 Task: Find connections with filter location Germering with filter topic #interviewwith filter profile language English with filter current company Policybazaar.com with filter school Pune Vidyarthi Grihas College of Science & Technology CTS 218 Br Nath Pai Nagar Kurla Powai Rd Ghatkopar E Mumbai 400 077. with filter industry IT Services and IT Consulting with filter service category Public Relations with filter keywords title Organizer
Action: Mouse moved to (536, 65)
Screenshot: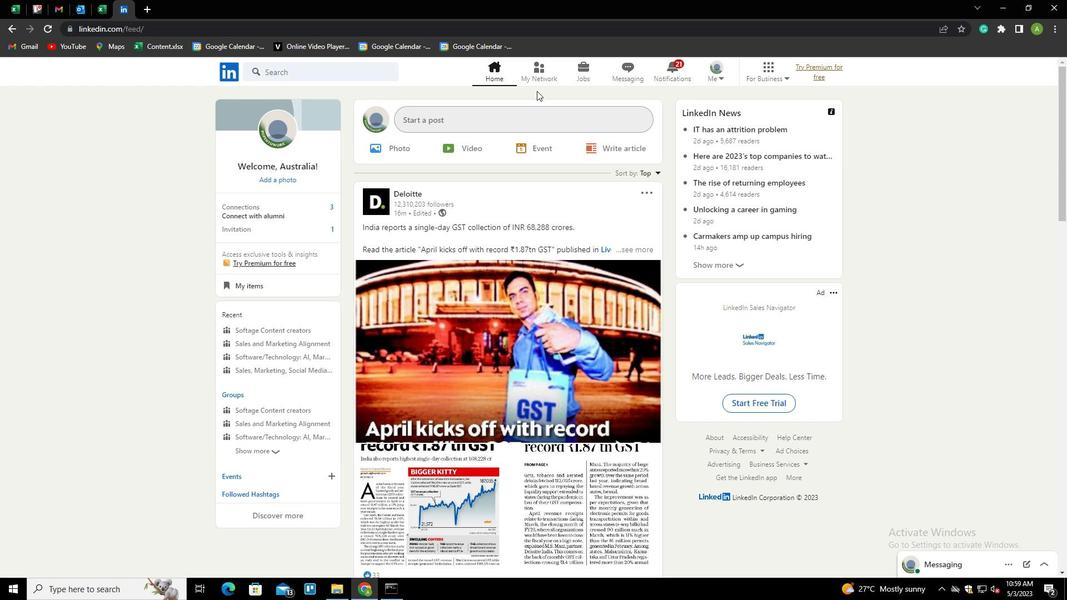 
Action: Mouse pressed left at (536, 65)
Screenshot: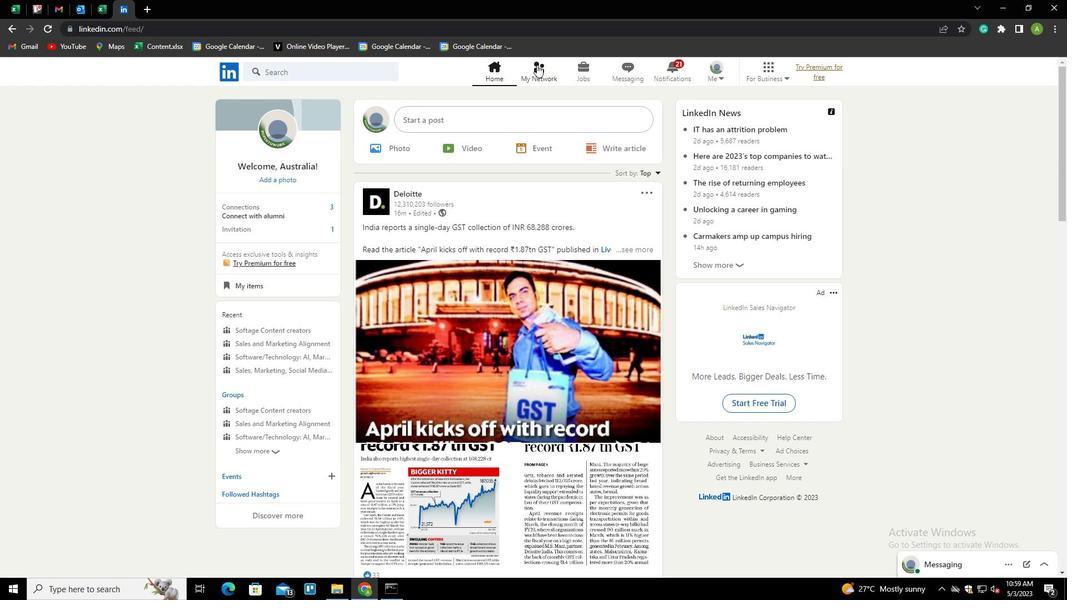 
Action: Mouse moved to (267, 134)
Screenshot: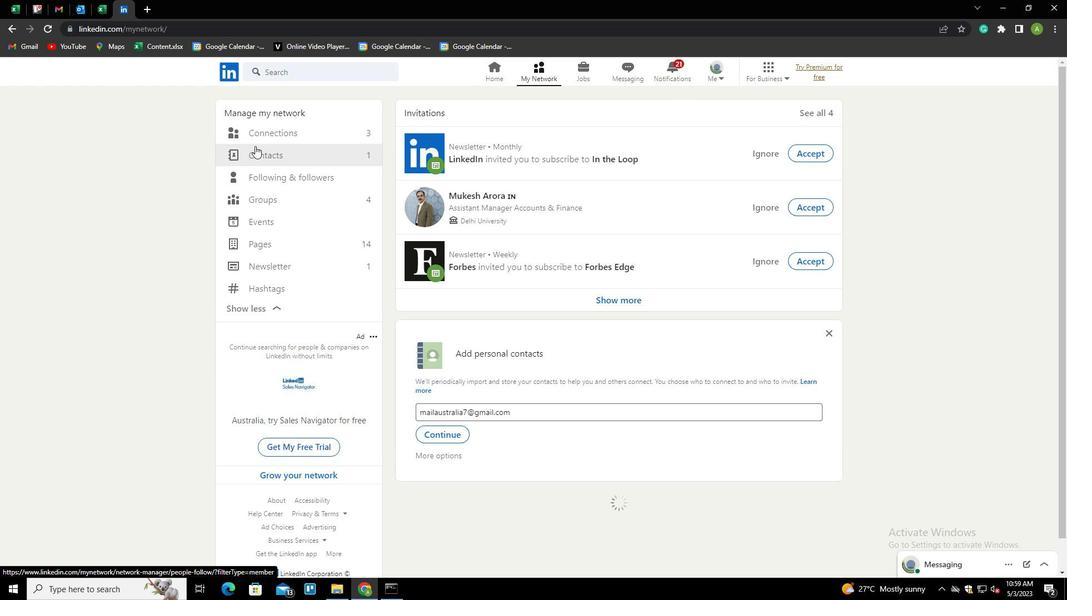 
Action: Mouse pressed left at (267, 134)
Screenshot: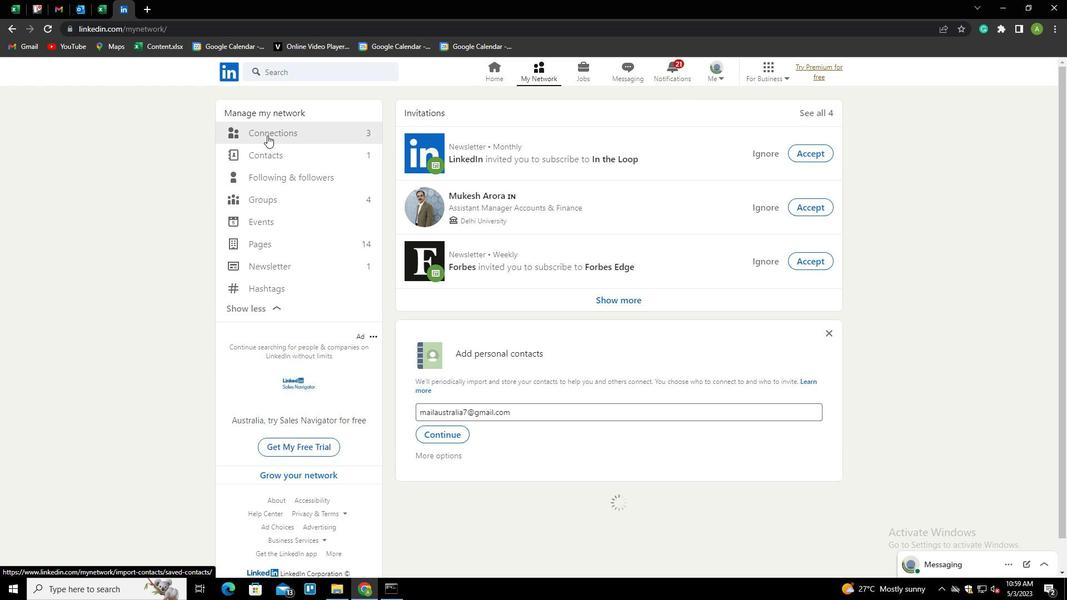 
Action: Mouse moved to (594, 132)
Screenshot: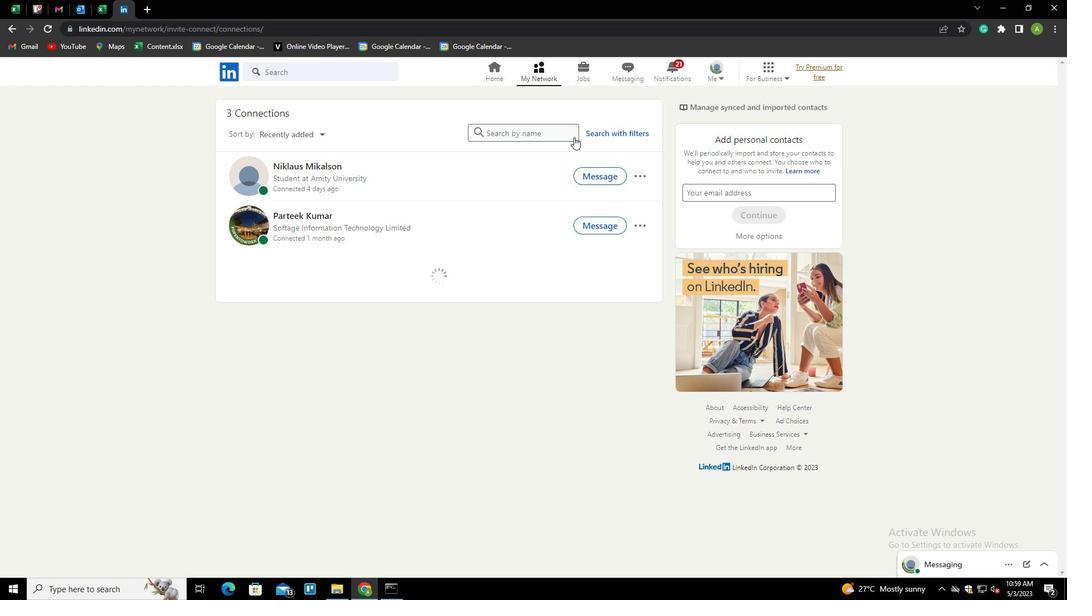 
Action: Mouse pressed left at (594, 132)
Screenshot: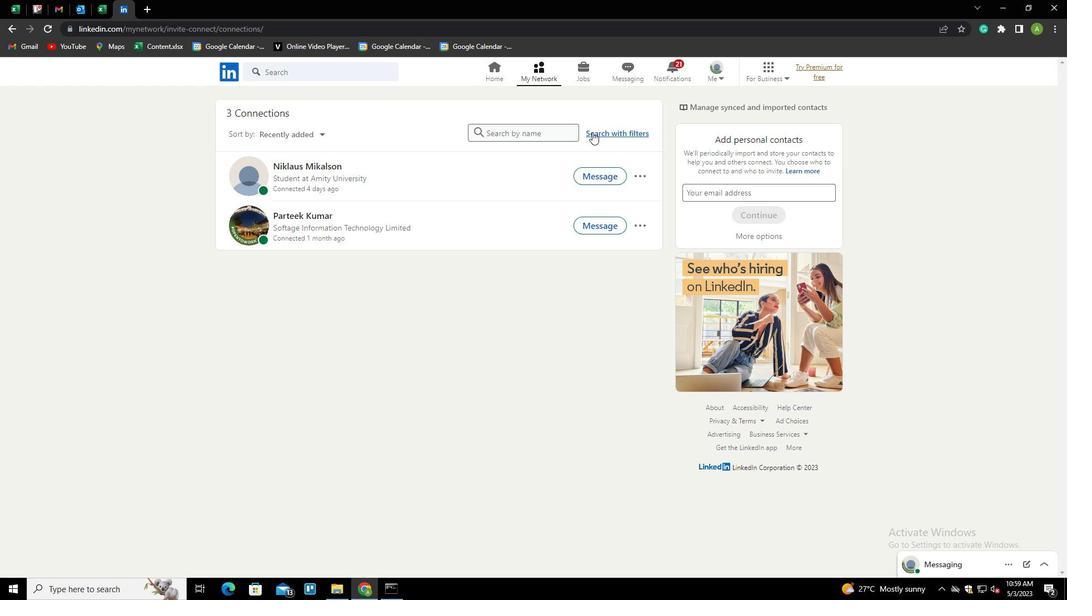 
Action: Mouse moved to (573, 97)
Screenshot: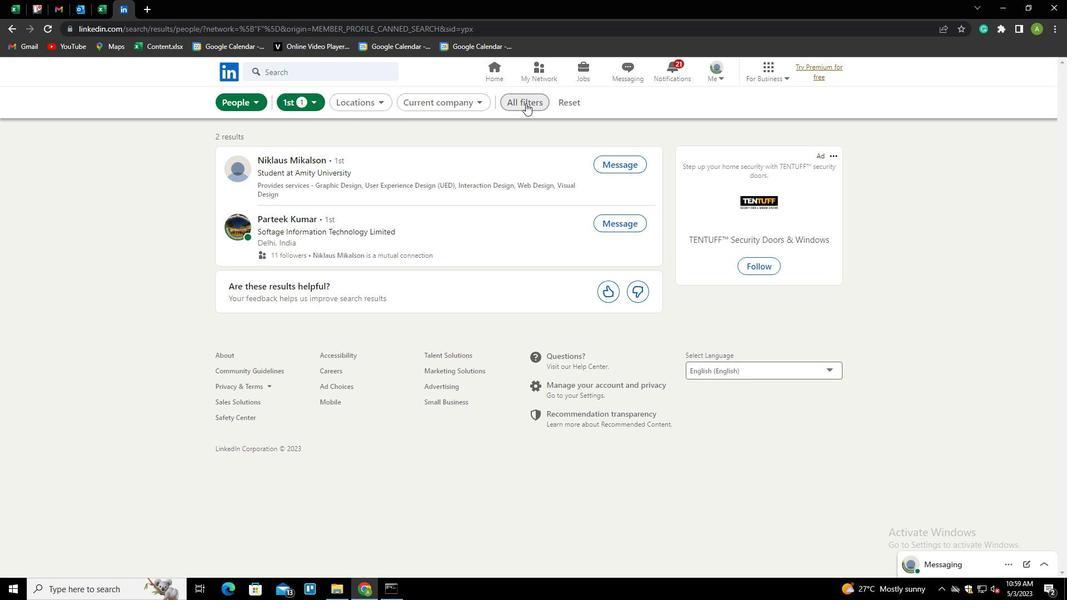 
Action: Mouse pressed left at (573, 97)
Screenshot: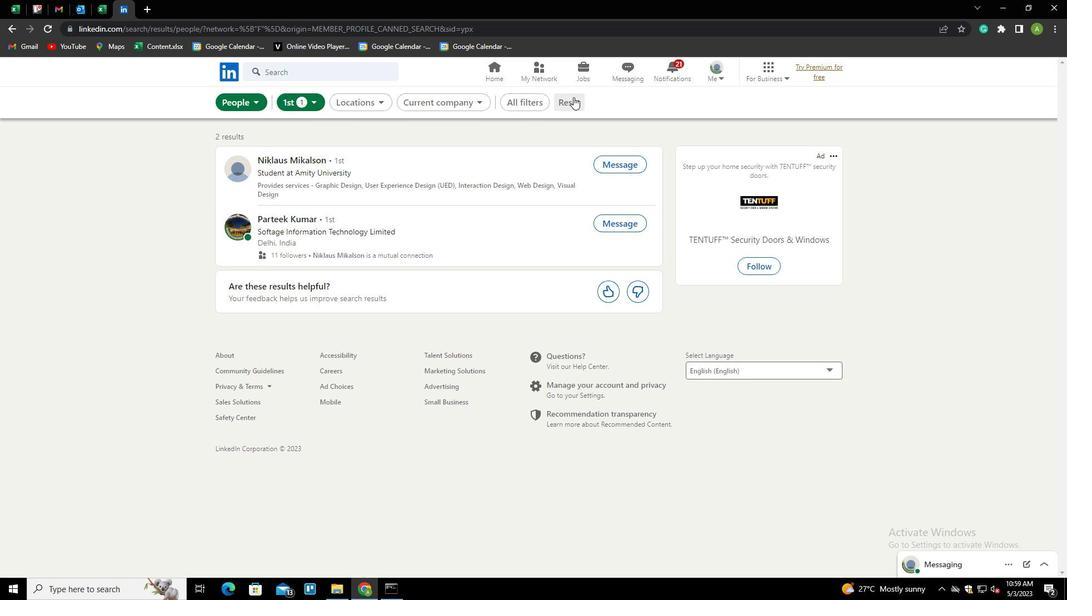 
Action: Mouse moved to (539, 102)
Screenshot: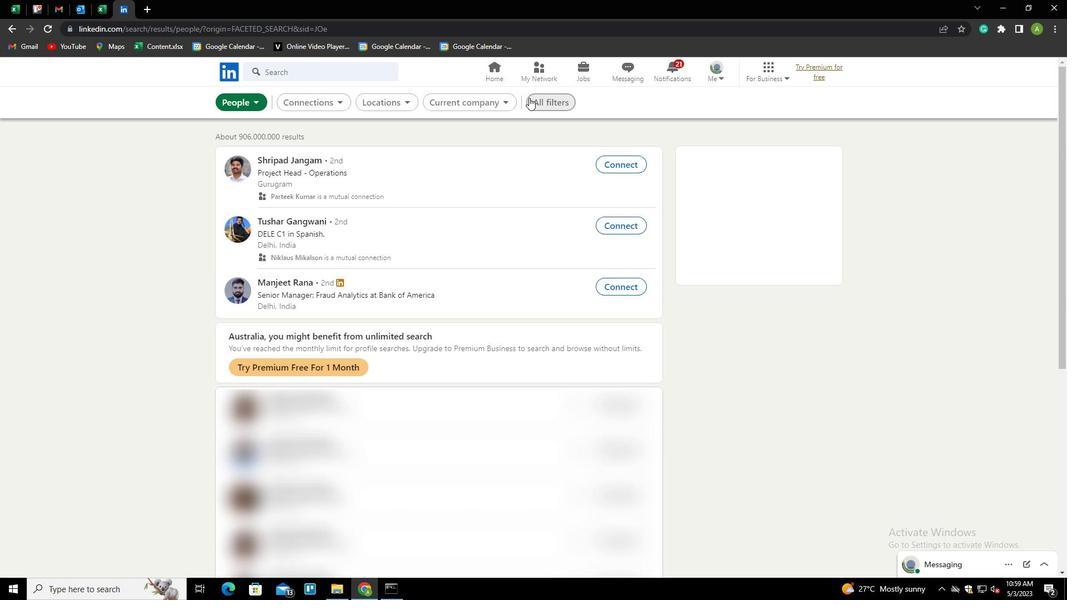 
Action: Mouse pressed left at (539, 102)
Screenshot: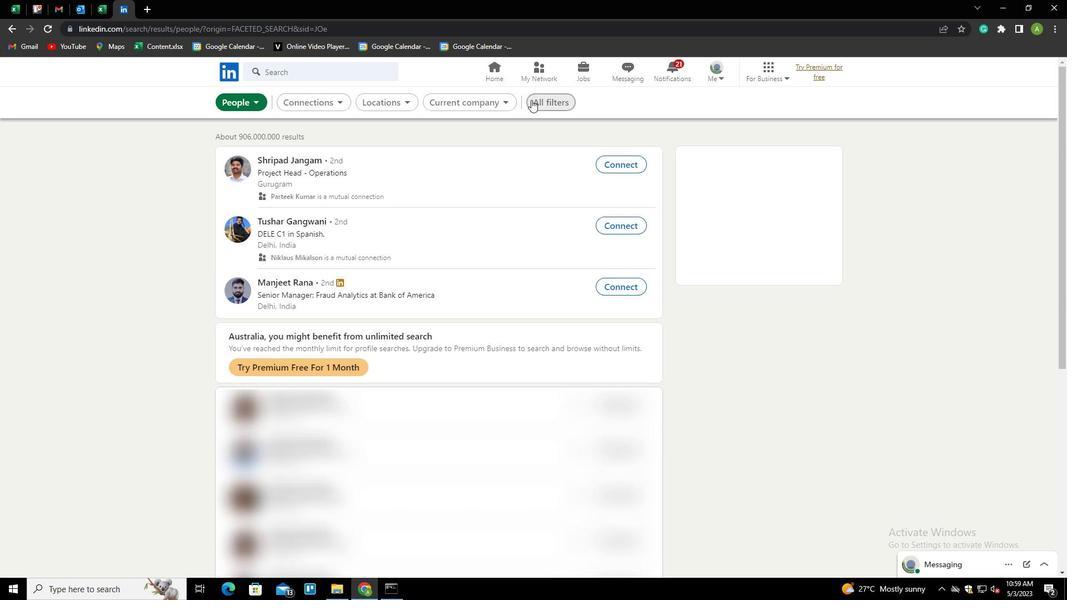 
Action: Mouse moved to (820, 190)
Screenshot: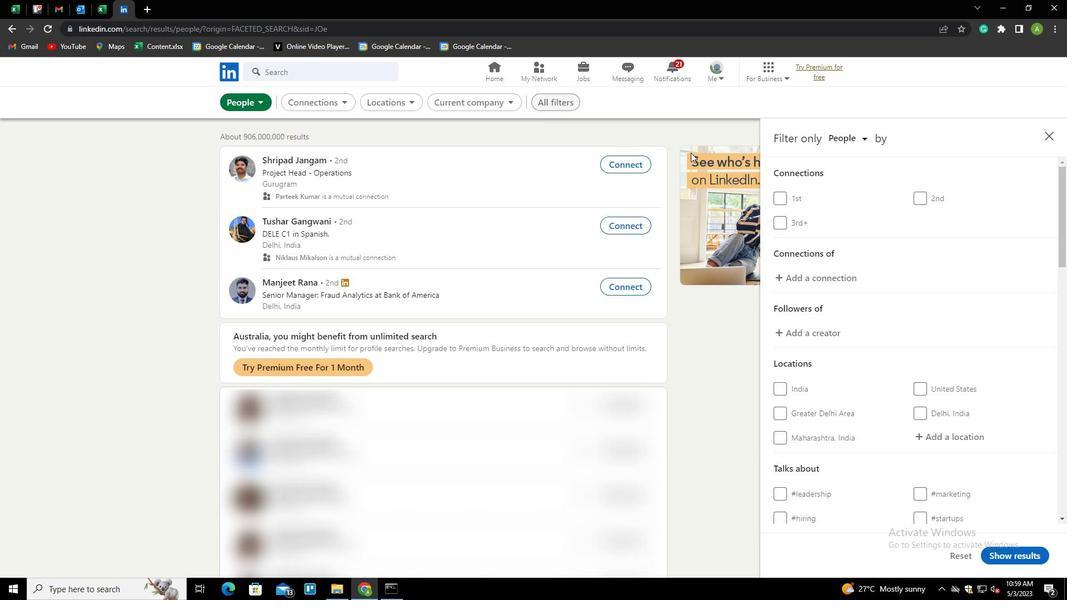 
Action: Mouse scrolled (820, 189) with delta (0, 0)
Screenshot: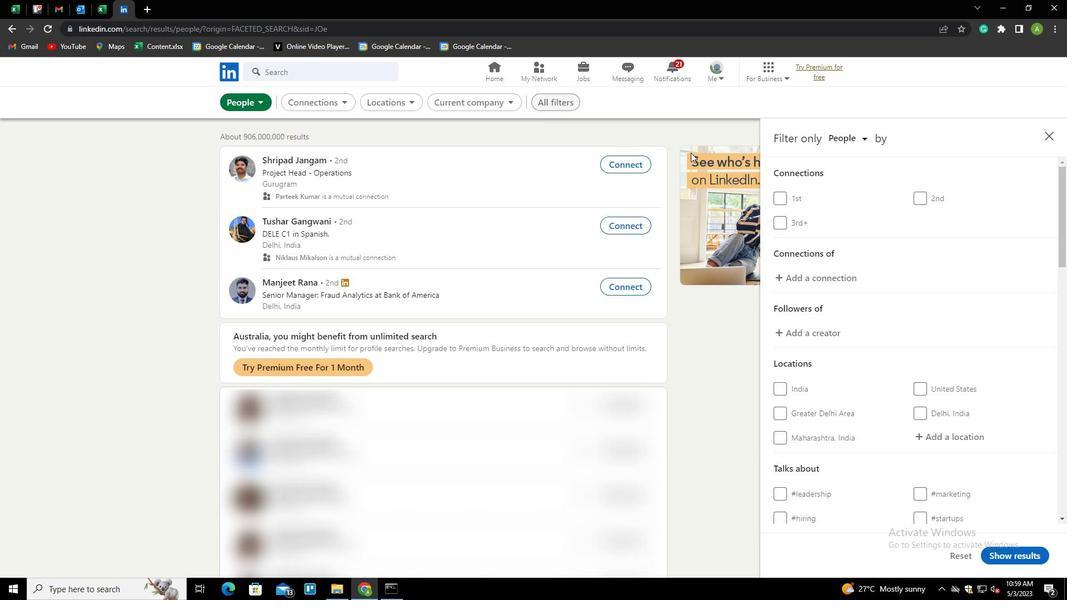 
Action: Mouse moved to (830, 193)
Screenshot: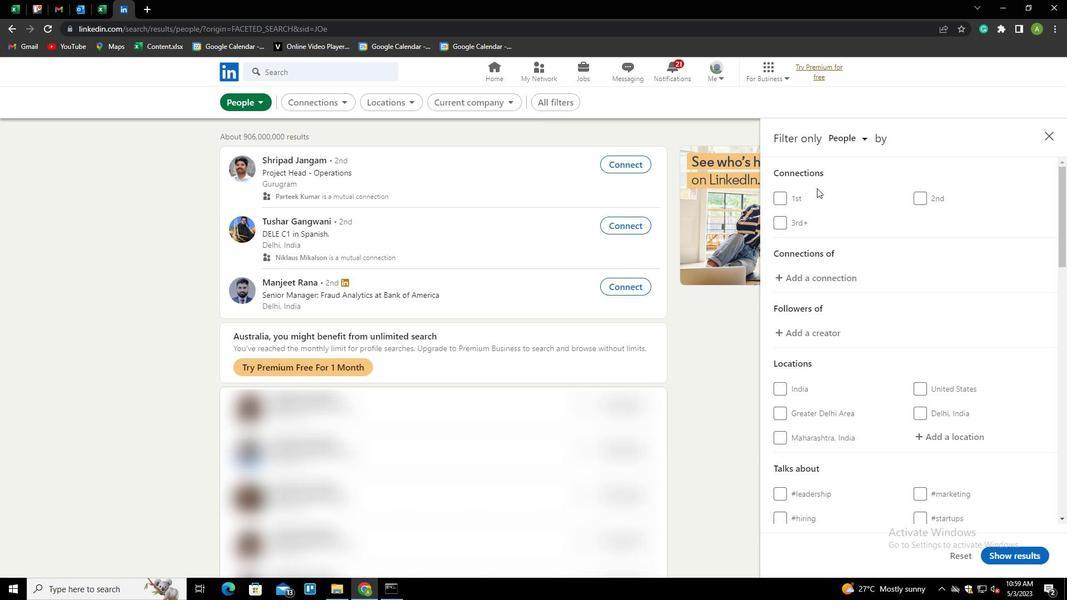 
Action: Mouse scrolled (830, 192) with delta (0, 0)
Screenshot: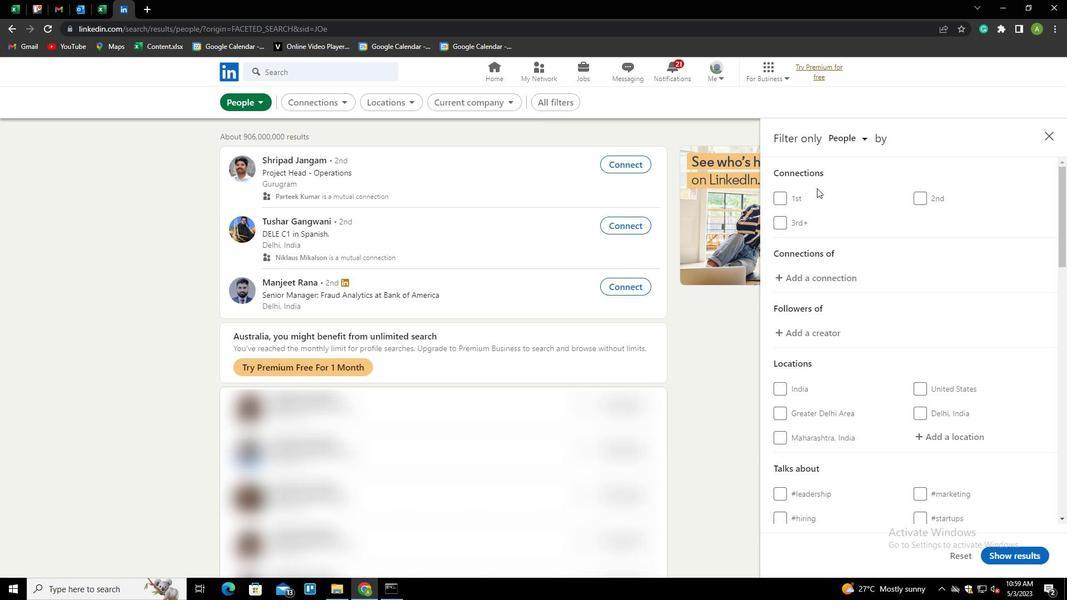 
Action: Mouse moved to (936, 318)
Screenshot: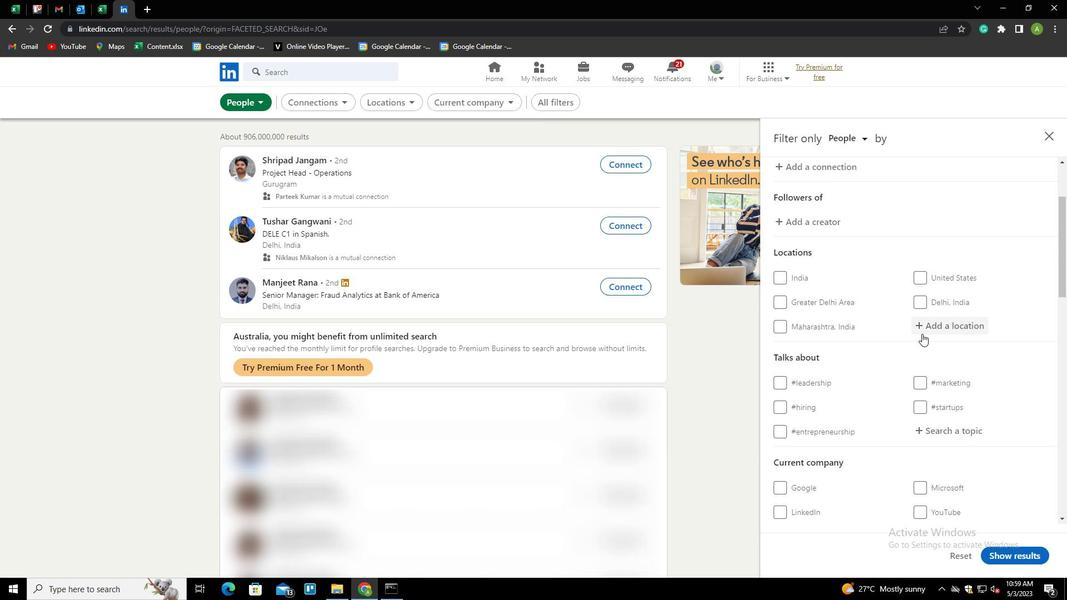 
Action: Mouse pressed left at (936, 318)
Screenshot: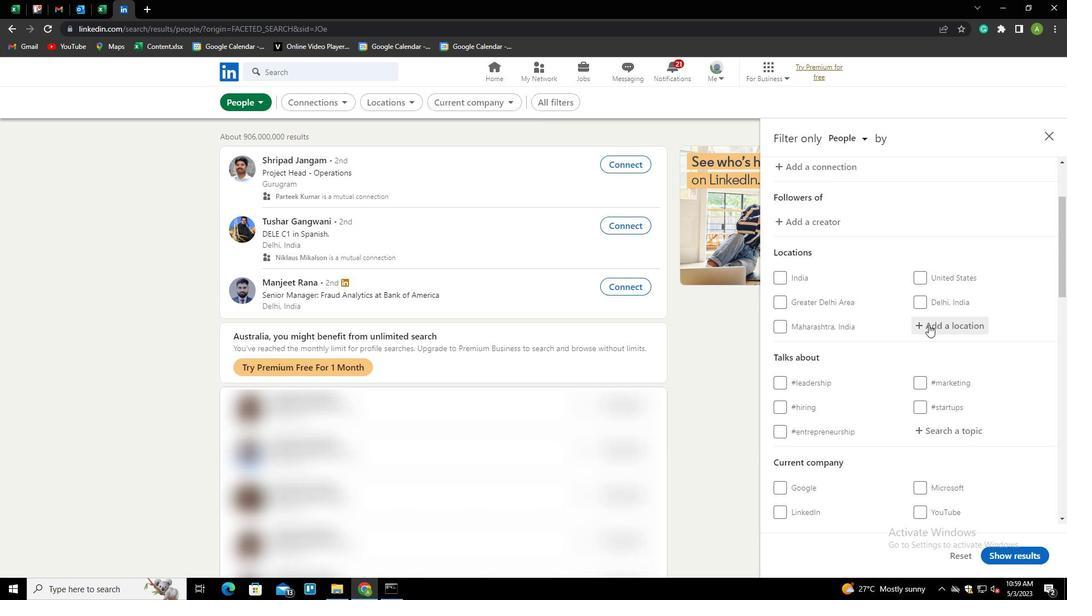 
Action: Key pressed <Key.shift><Key.shift><Key.shift><Key.shift><Key.shift><Key.shift><Key.shift><Key.shift><Key.shift><Key.shift><Key.shift><Key.shift><Key.shift><Key.shift><Key.shift><Key.shift><Key.shift><Key.shift><Key.shift><Key.shift><Key.shift><Key.shift><Key.shift><Key.shift><Key.shift><Key.shift><Key.shift><Key.shift><Key.shift><Key.shift><Key.shift><Key.shift><Key.shift><Key.shift><Key.shift><Key.shift><Key.shift><Key.shift><Key.shift><Key.shift><Key.shift><Key.shift><Key.shift><Key.shift><Key.shift><Key.shift><Key.shift><Key.shift><Key.shift><Key.shift><Key.shift><Key.shift><Key.shift><Key.shift><Key.shift><Key.shift><Key.shift><Key.shift>GERMERING<Key.down><Key.enter>
Screenshot: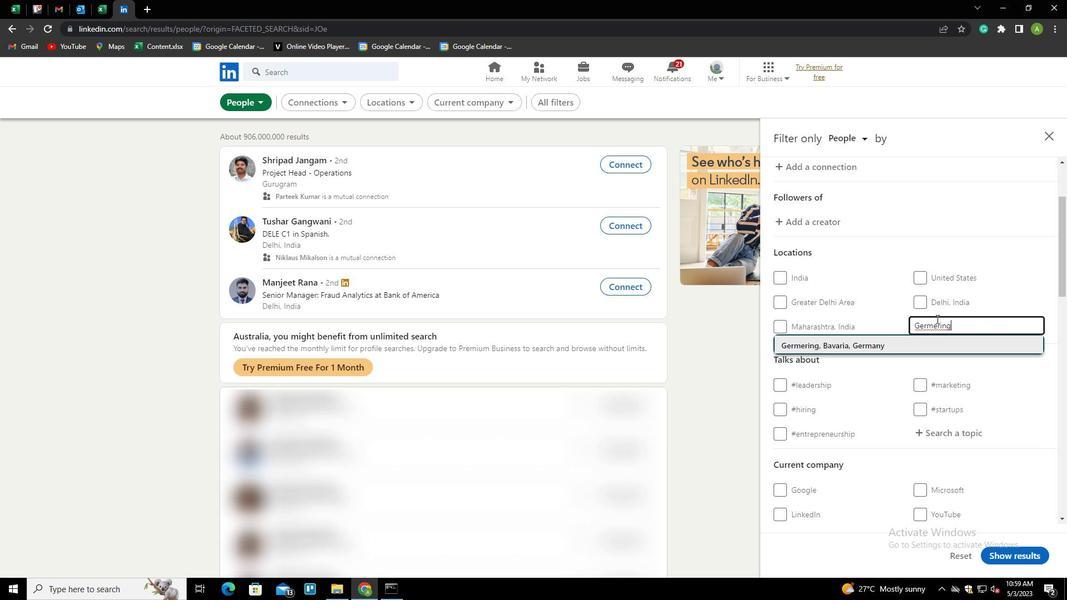 
Action: Mouse scrolled (936, 318) with delta (0, 0)
Screenshot: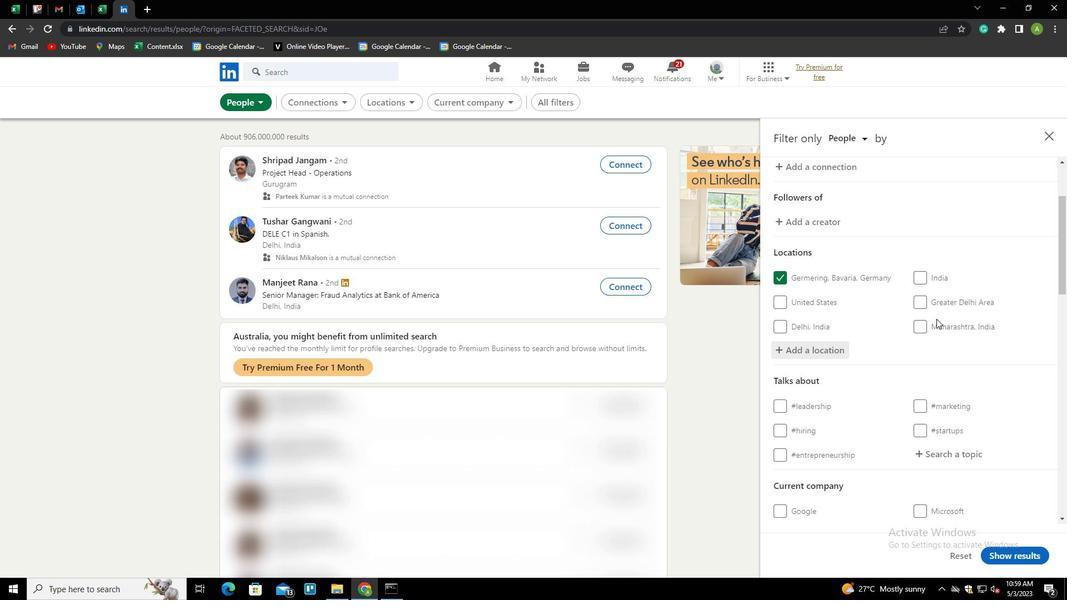 
Action: Mouse scrolled (936, 318) with delta (0, 0)
Screenshot: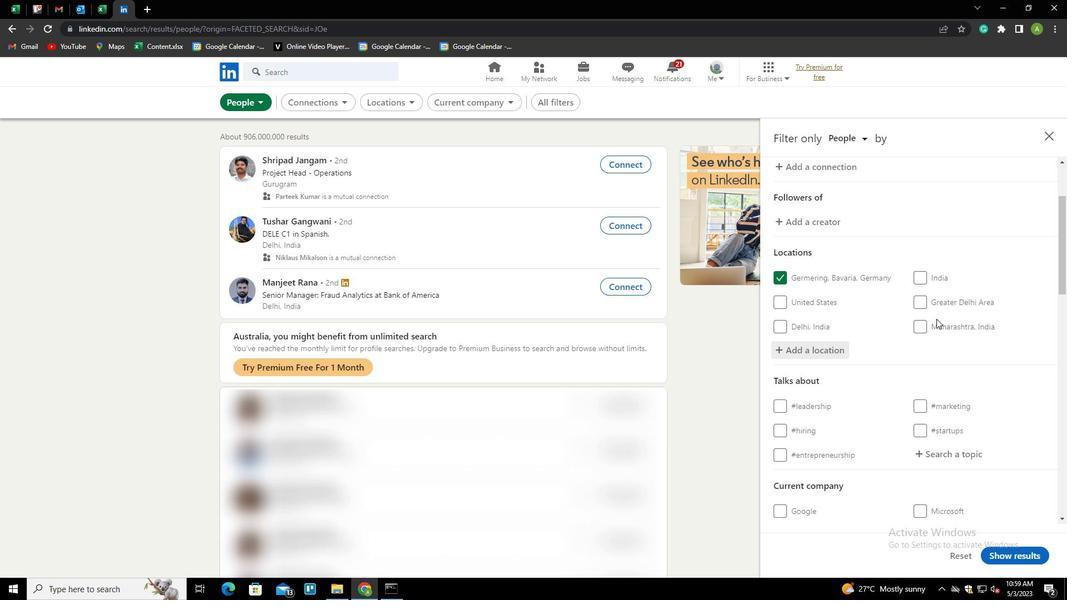 
Action: Mouse moved to (941, 346)
Screenshot: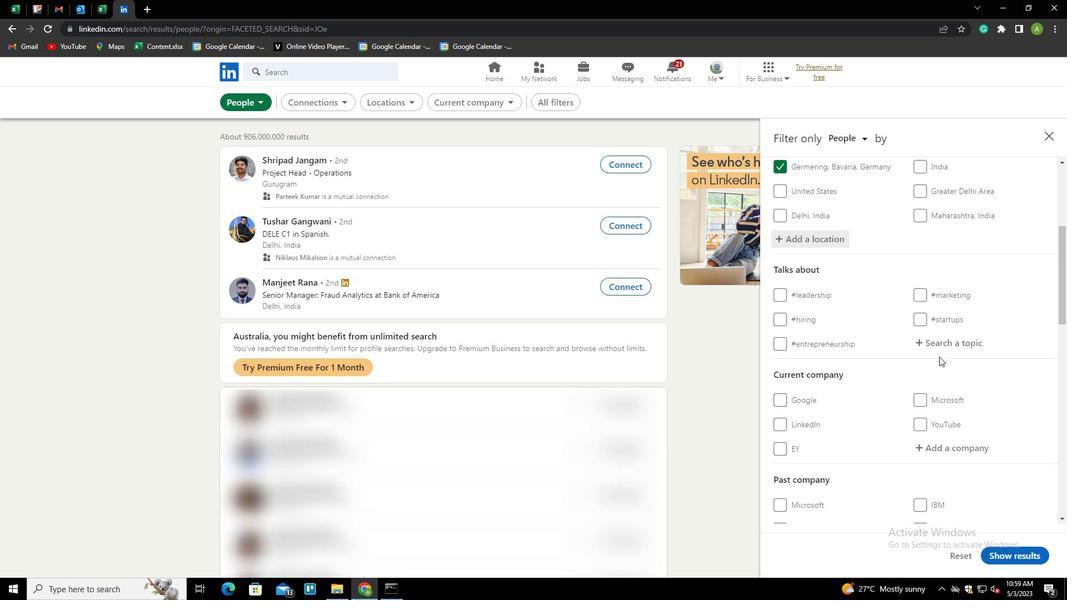 
Action: Mouse pressed left at (941, 346)
Screenshot: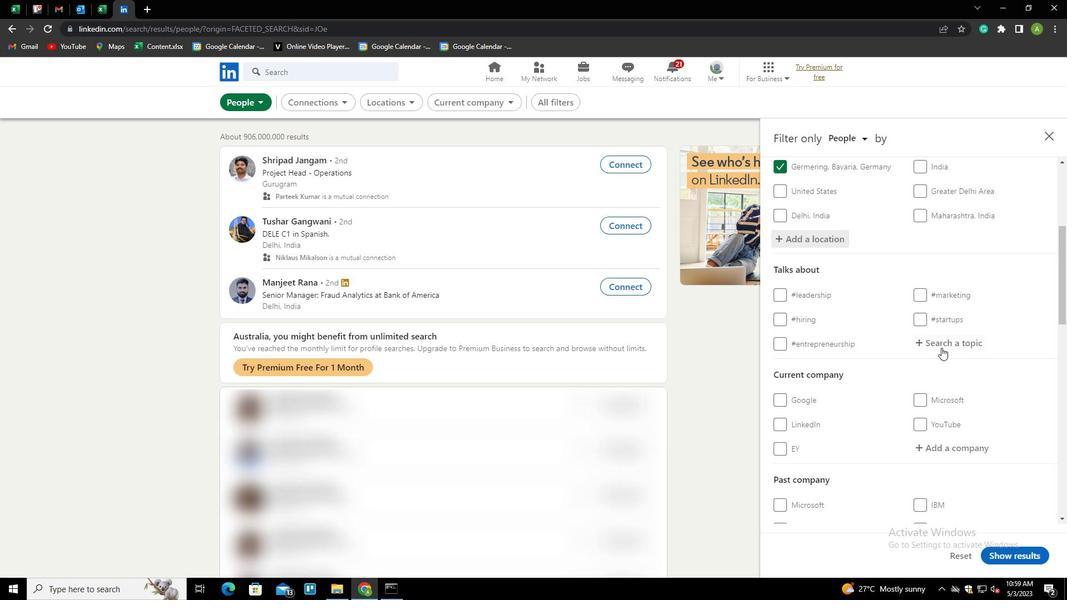 
Action: Key pressed INTERVIEW<Key.down><Key.enter>
Screenshot: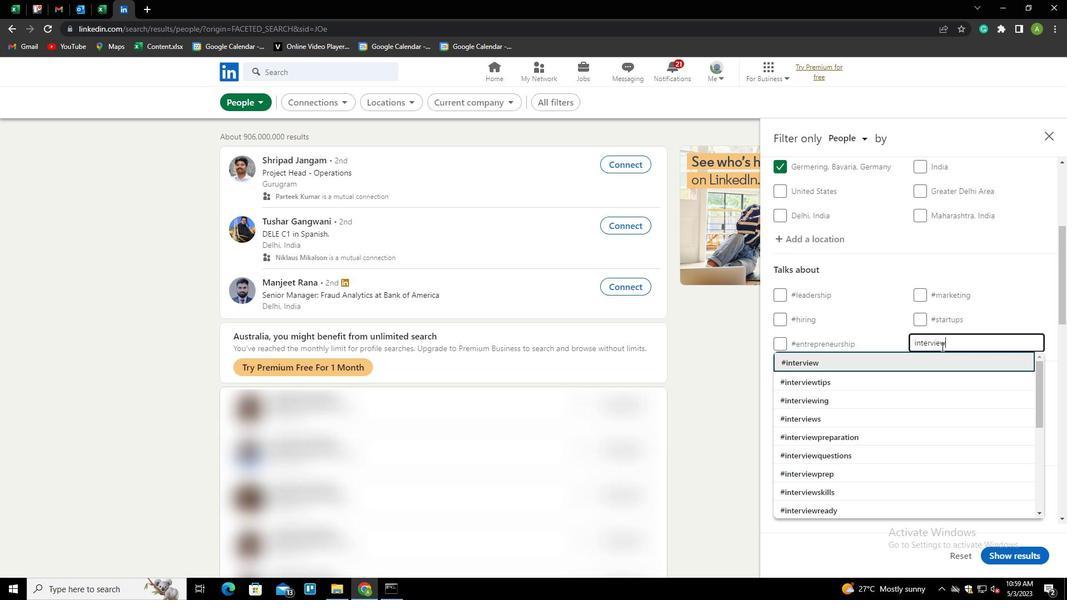 
Action: Mouse scrolled (941, 346) with delta (0, 0)
Screenshot: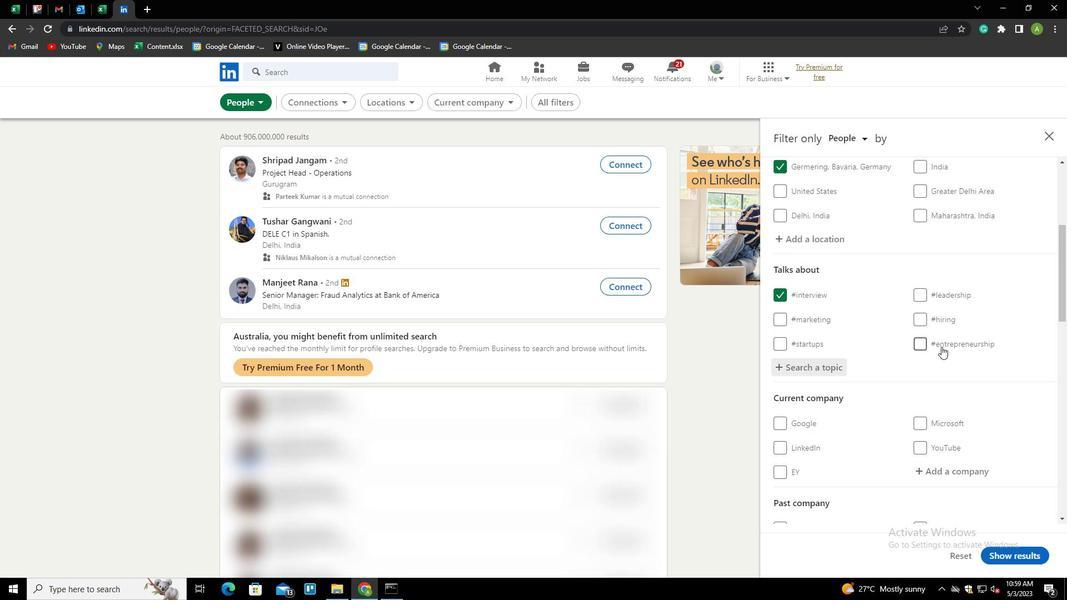 
Action: Mouse scrolled (941, 346) with delta (0, 0)
Screenshot: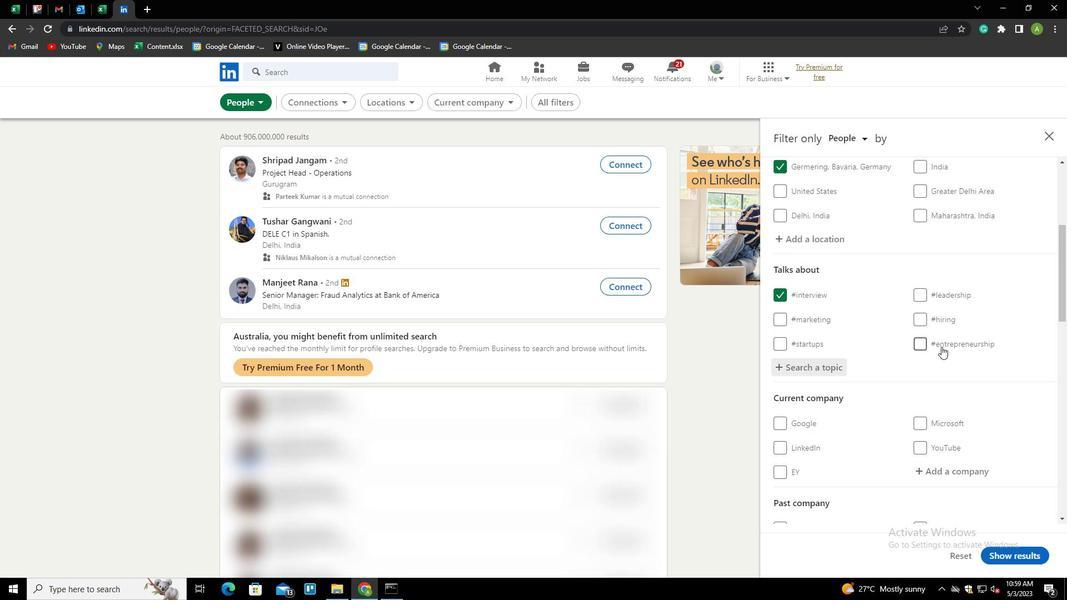 
Action: Mouse scrolled (941, 346) with delta (0, 0)
Screenshot: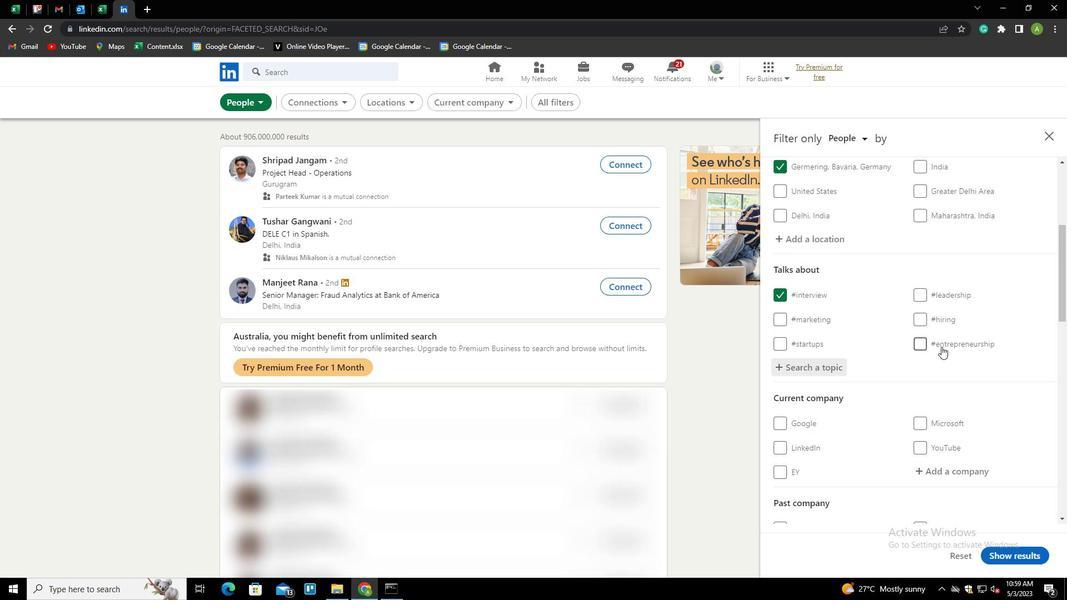 
Action: Mouse scrolled (941, 346) with delta (0, 0)
Screenshot: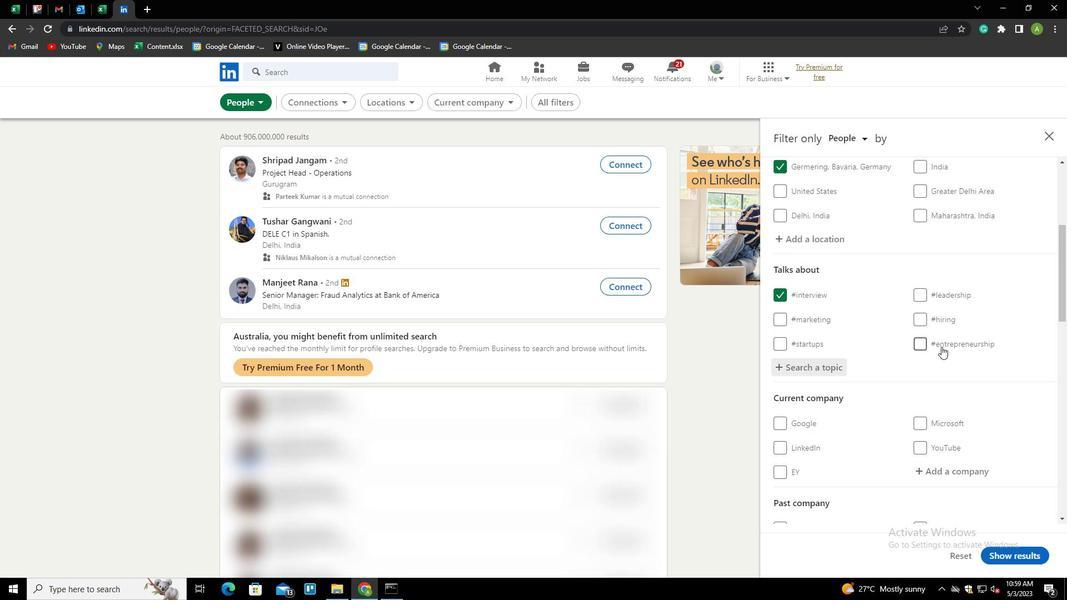 
Action: Mouse scrolled (941, 346) with delta (0, 0)
Screenshot: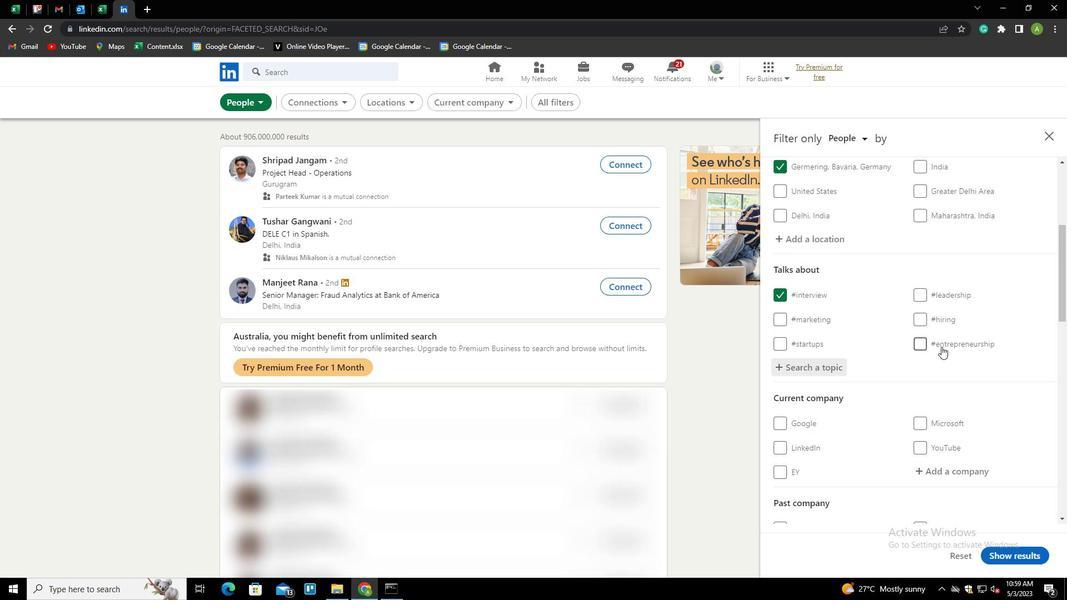 
Action: Mouse scrolled (941, 346) with delta (0, 0)
Screenshot: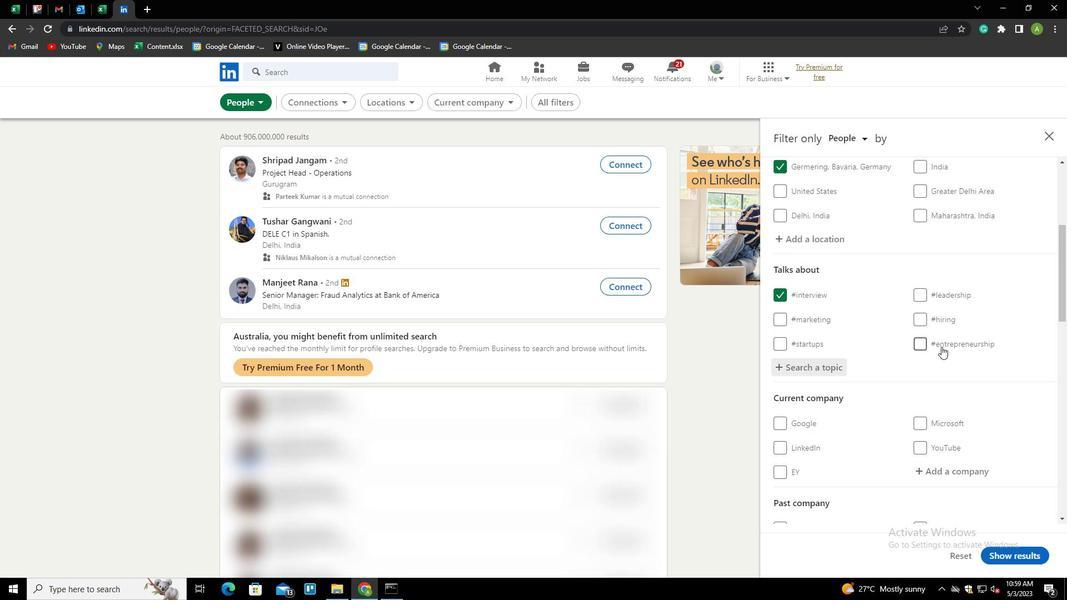 
Action: Mouse scrolled (941, 346) with delta (0, 0)
Screenshot: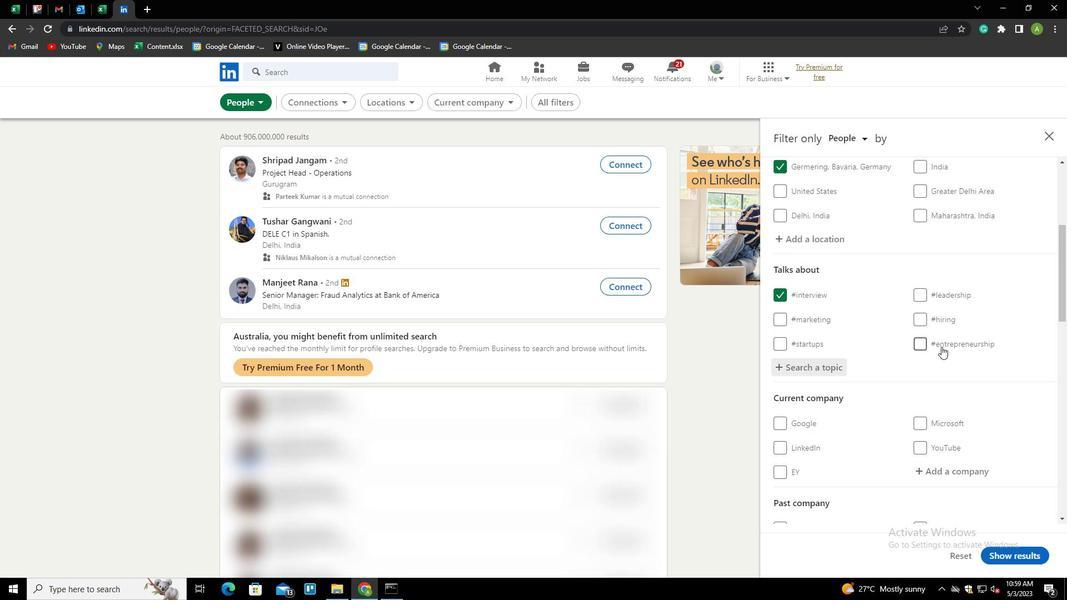 
Action: Mouse scrolled (941, 346) with delta (0, 0)
Screenshot: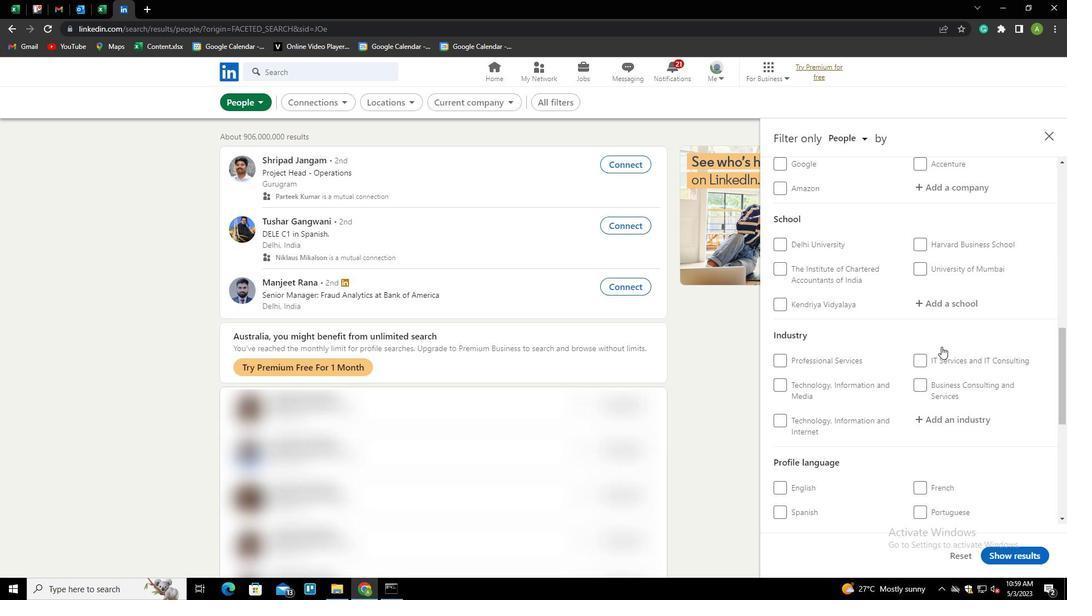 
Action: Mouse scrolled (941, 346) with delta (0, 0)
Screenshot: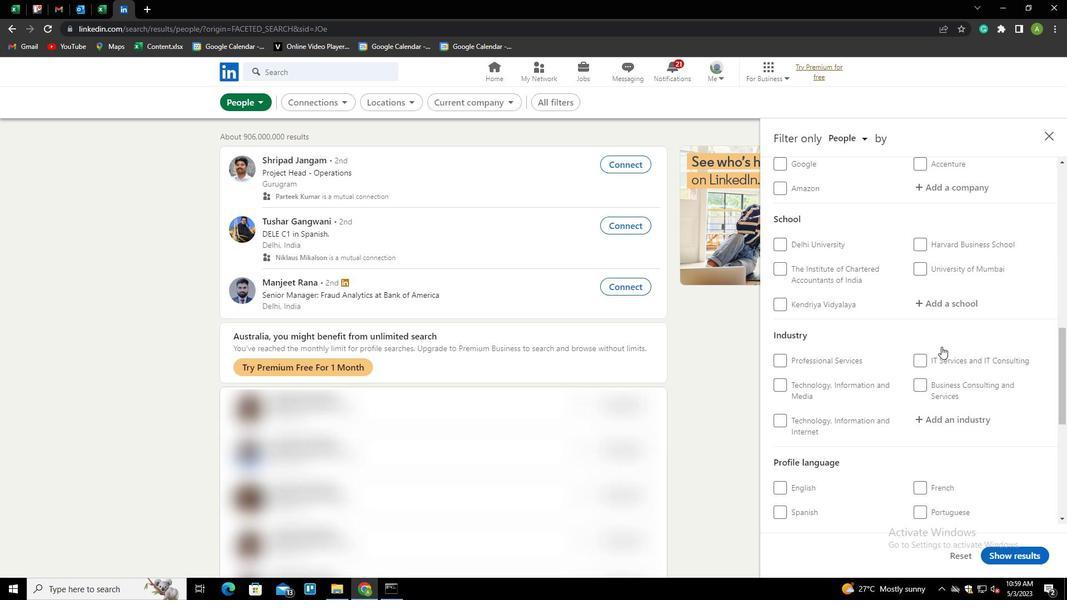 
Action: Mouse moved to (790, 374)
Screenshot: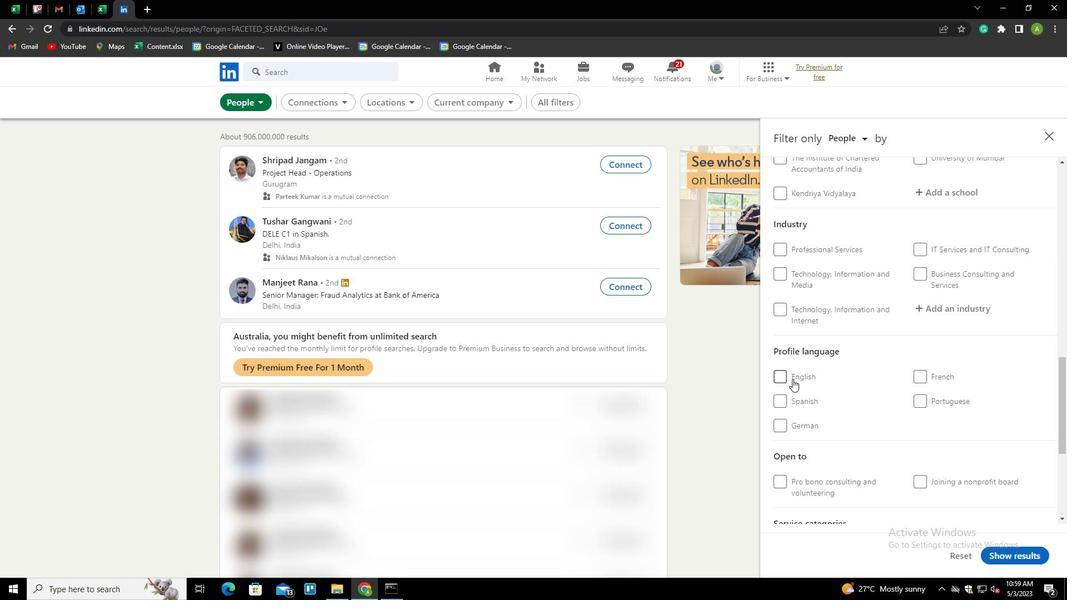 
Action: Mouse pressed left at (790, 374)
Screenshot: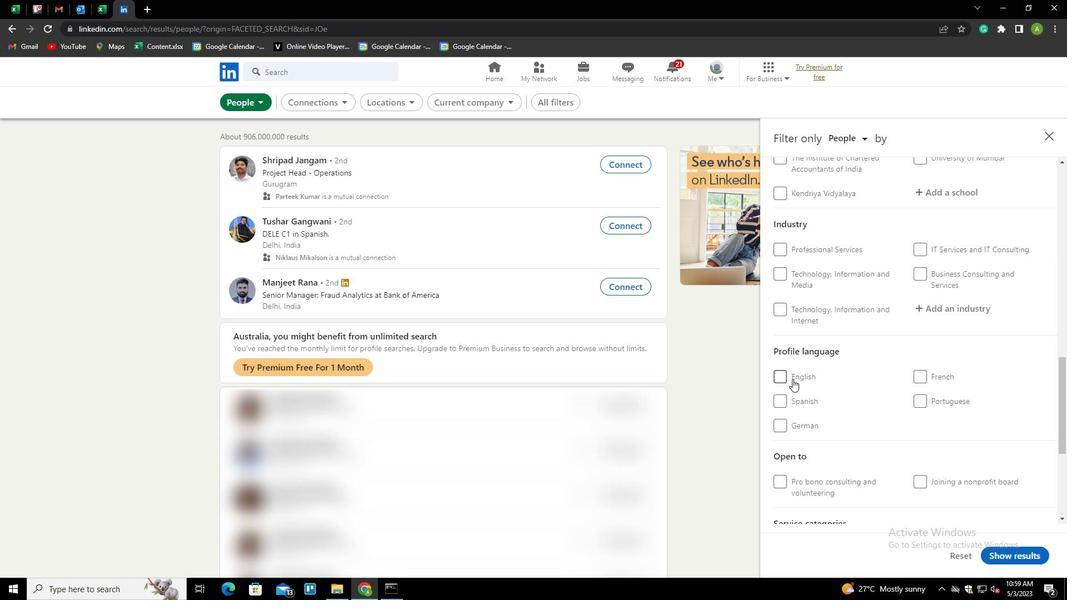 
Action: Mouse moved to (948, 335)
Screenshot: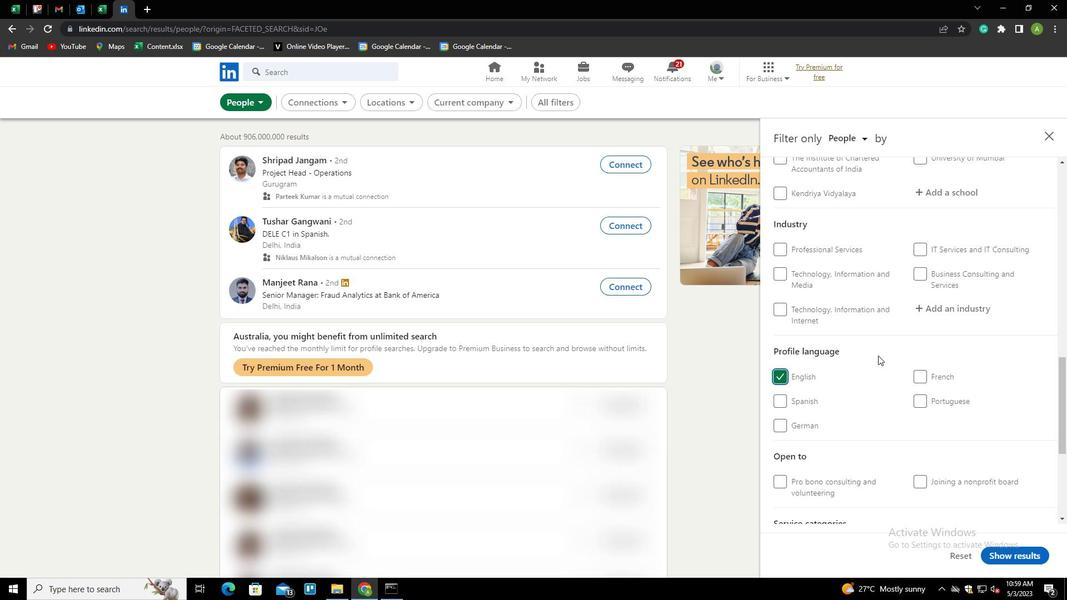 
Action: Mouse scrolled (948, 336) with delta (0, 0)
Screenshot: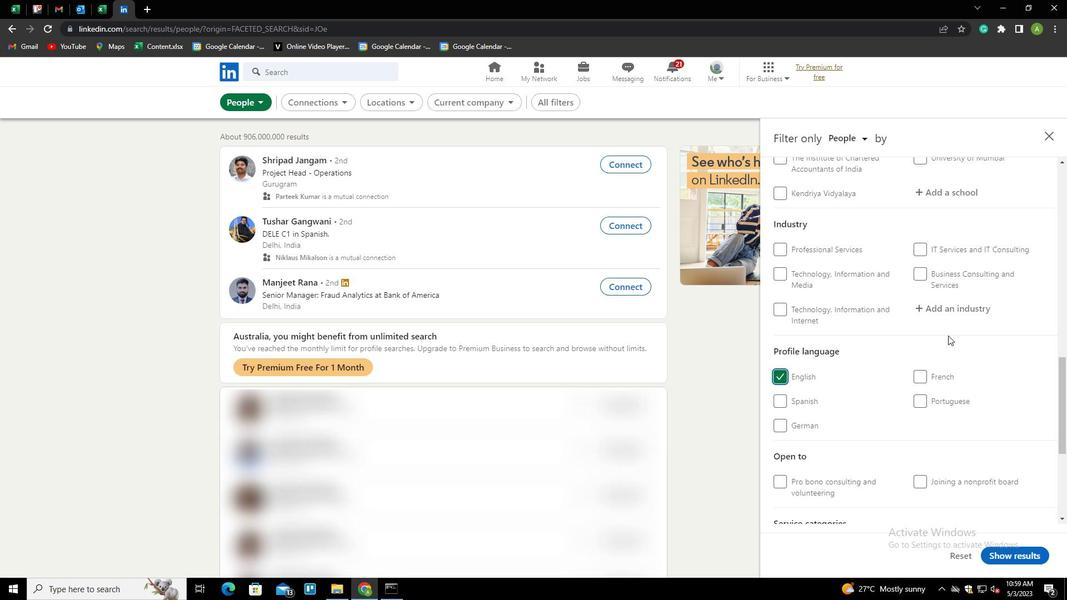 
Action: Mouse scrolled (948, 336) with delta (0, 0)
Screenshot: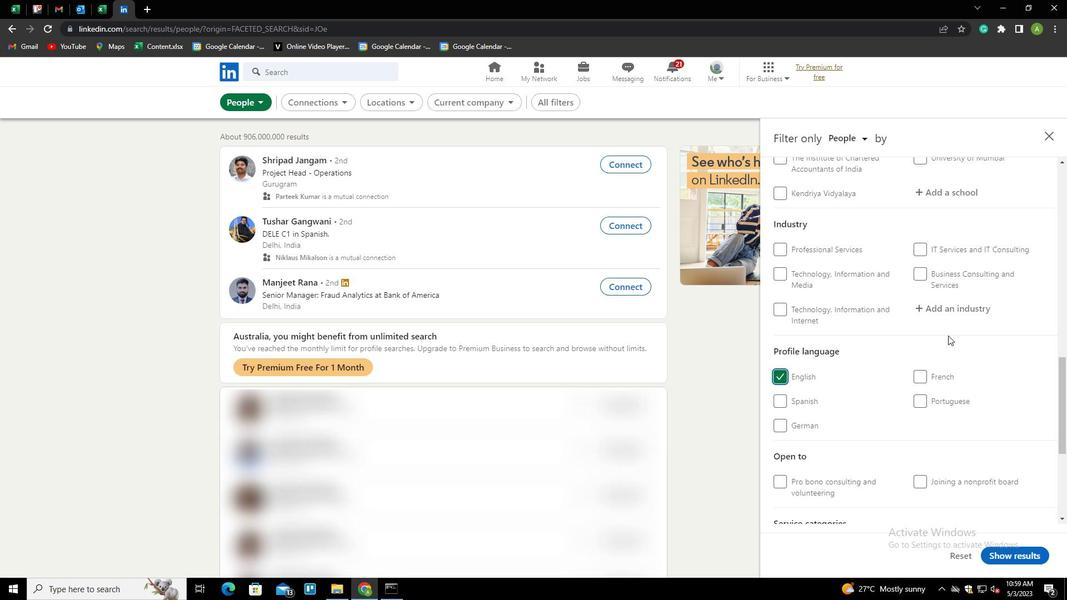 
Action: Mouse scrolled (948, 336) with delta (0, 0)
Screenshot: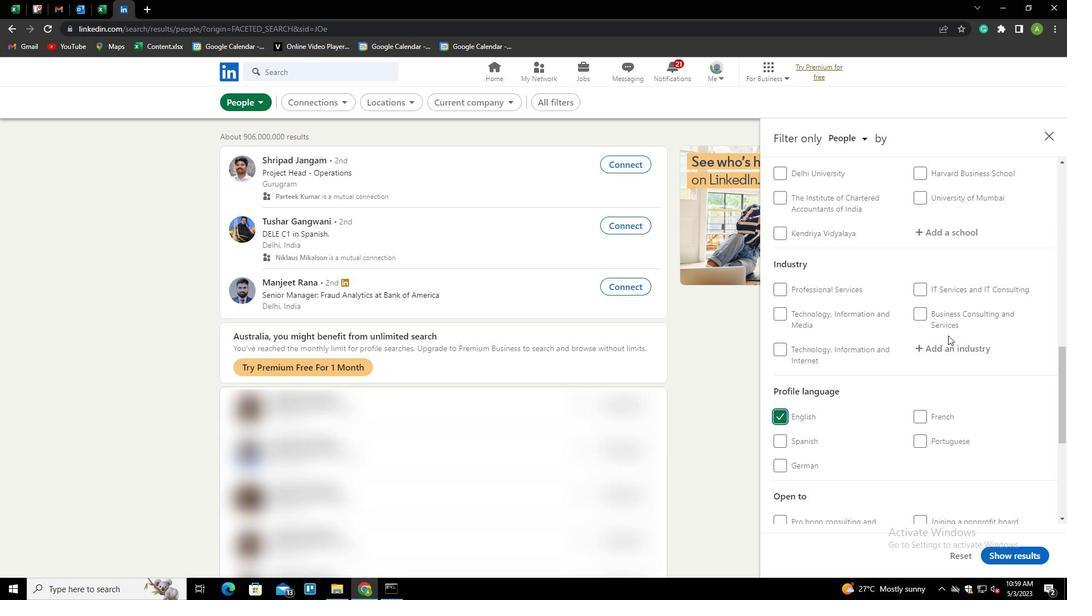 
Action: Mouse scrolled (948, 336) with delta (0, 0)
Screenshot: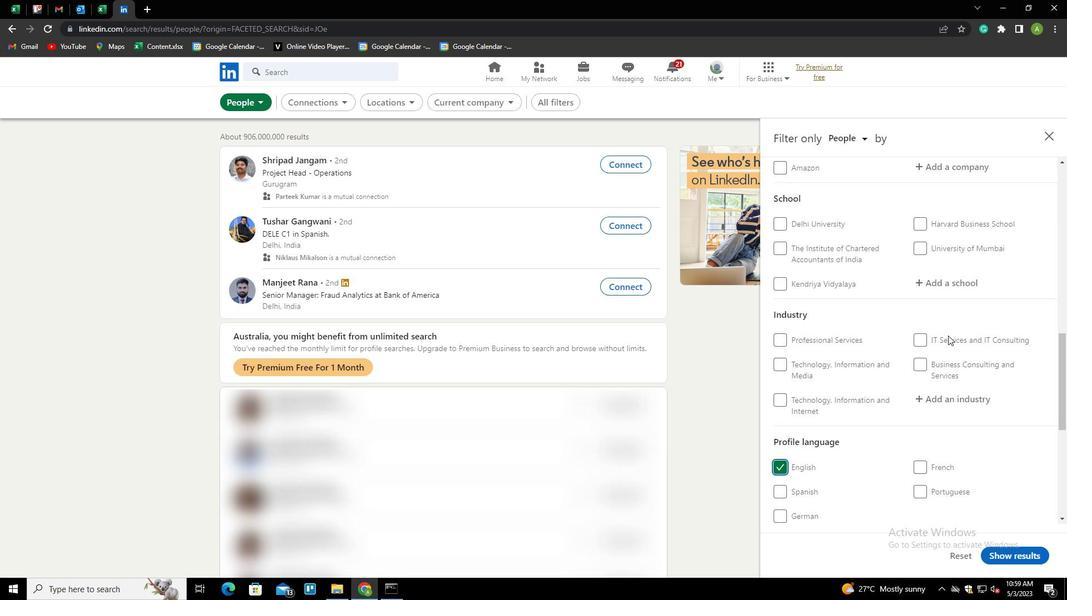
Action: Mouse scrolled (948, 336) with delta (0, 0)
Screenshot: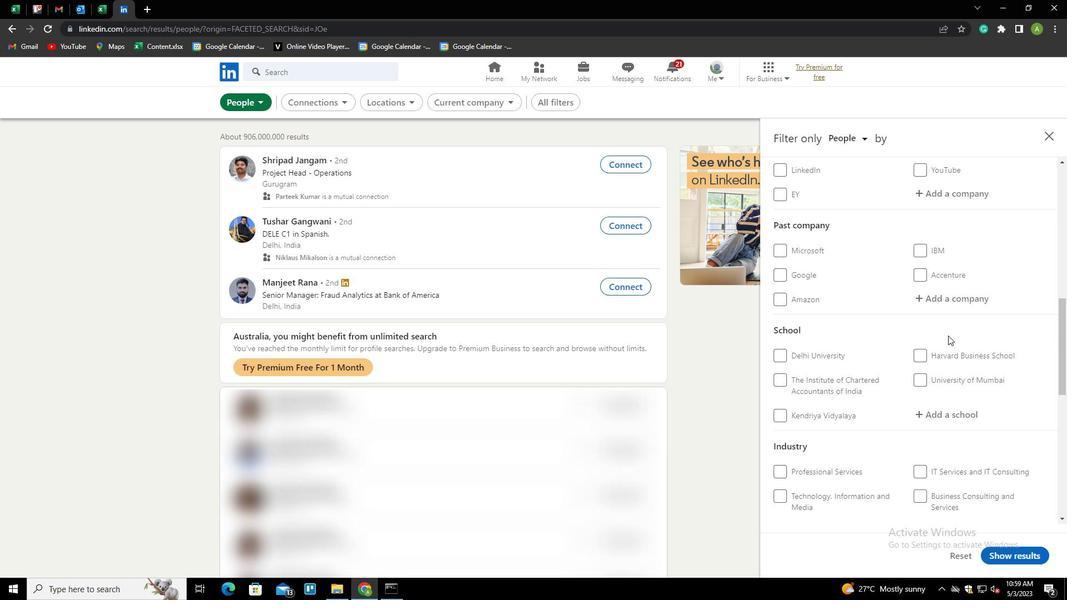 
Action: Mouse scrolled (948, 336) with delta (0, 0)
Screenshot: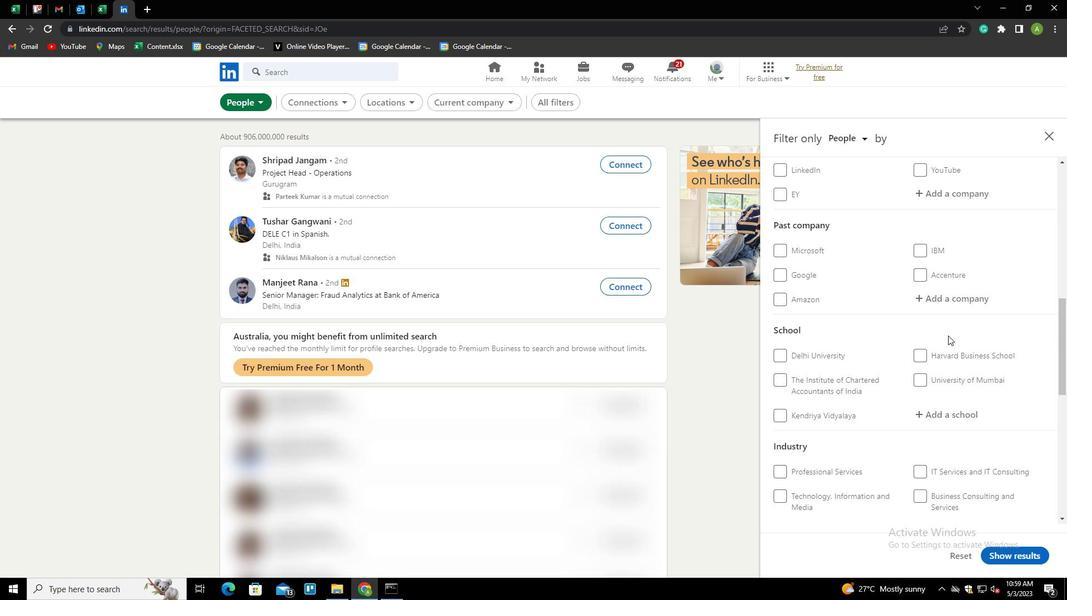 
Action: Mouse scrolled (948, 336) with delta (0, 0)
Screenshot: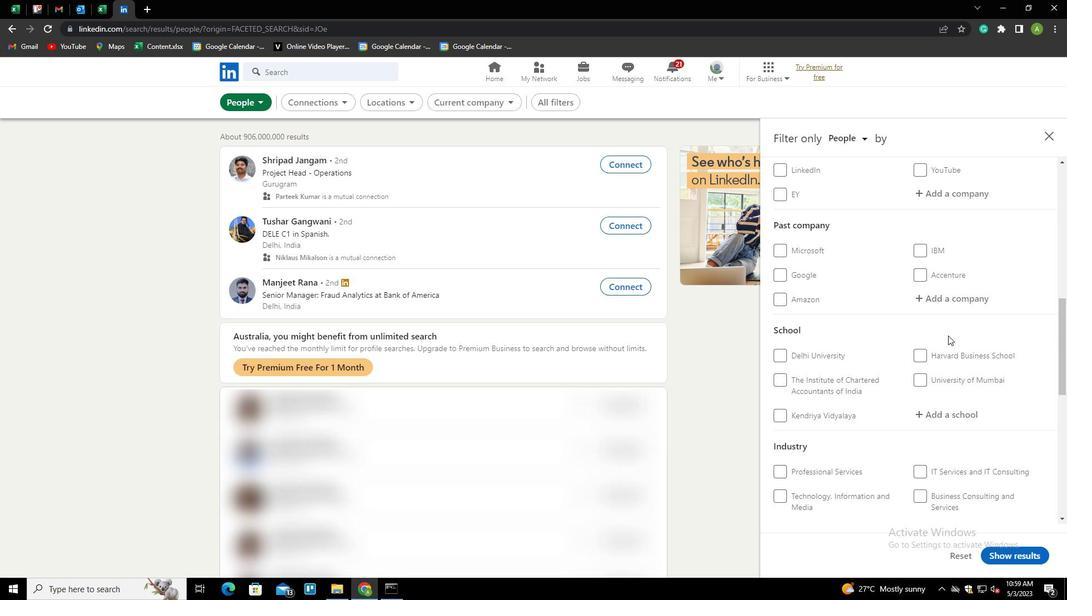 
Action: Mouse scrolled (948, 336) with delta (0, 0)
Screenshot: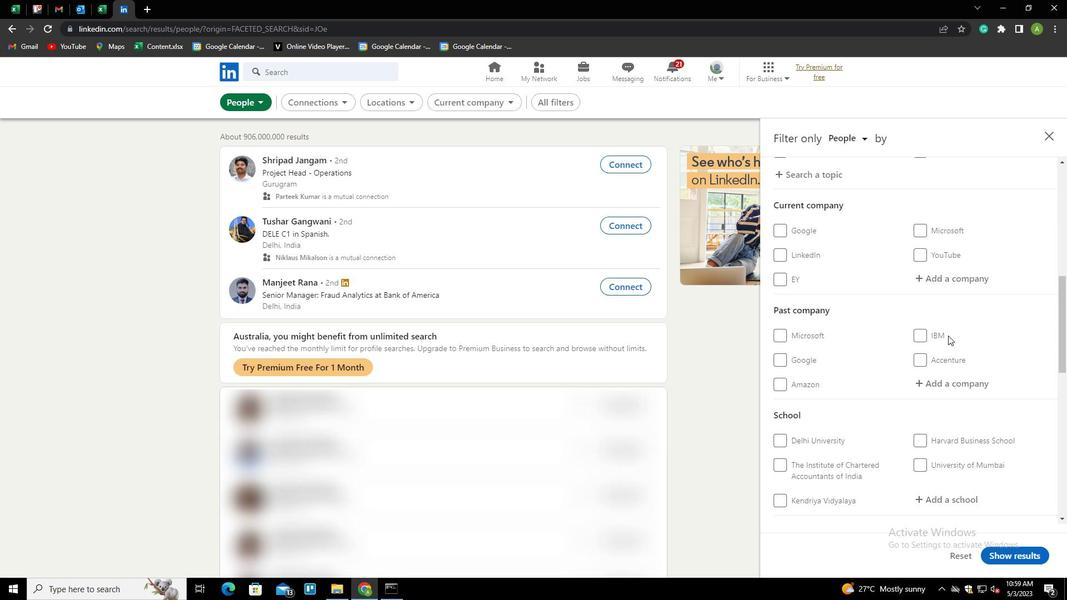 
Action: Mouse moved to (959, 419)
Screenshot: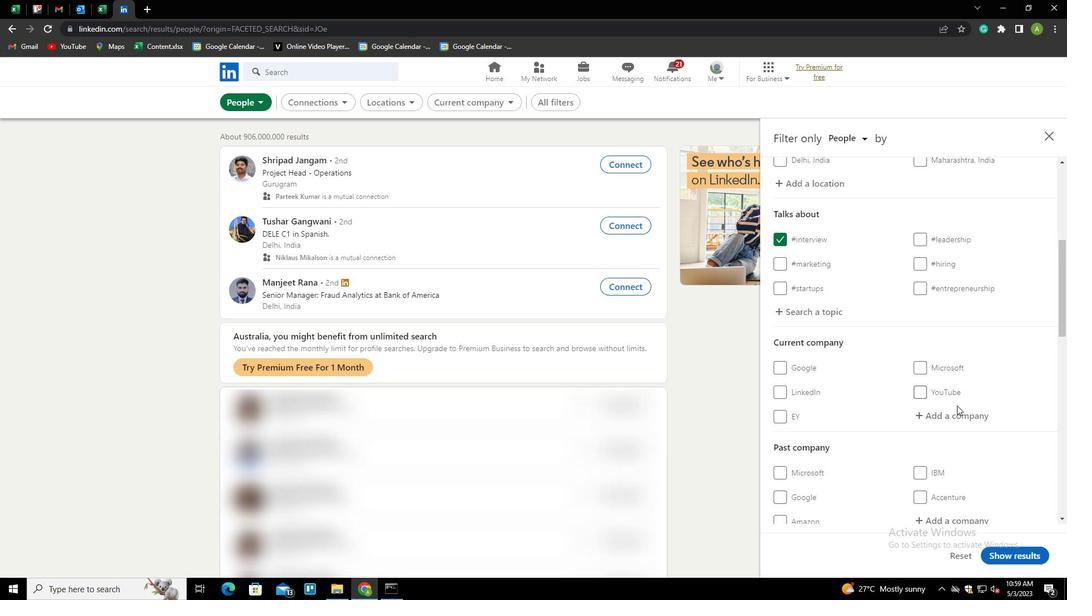 
Action: Mouse pressed left at (959, 419)
Screenshot: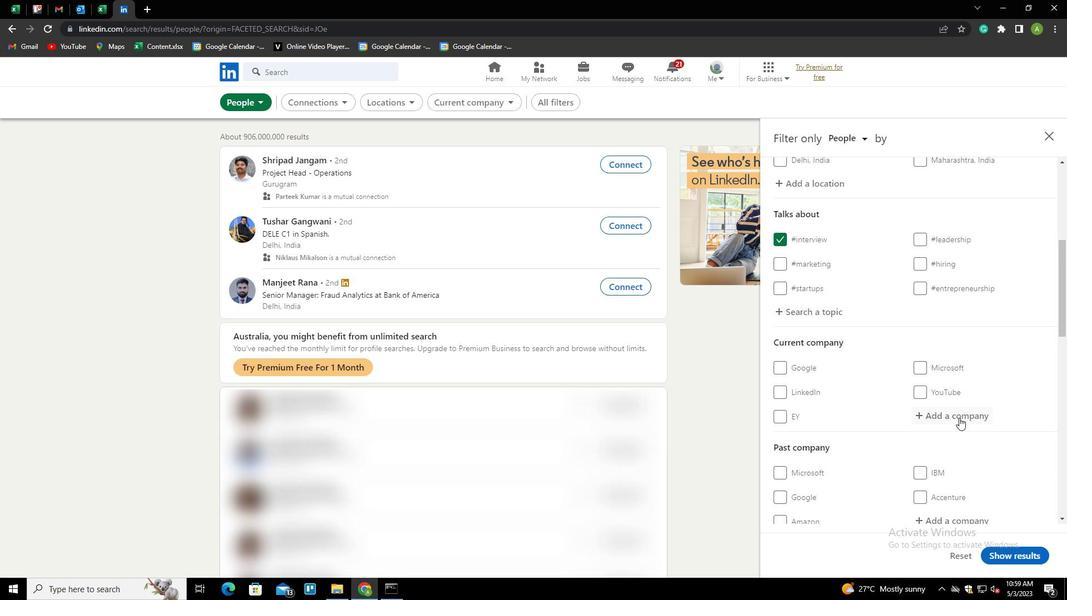 
Action: Key pressed <Key.shift>PLI<Key.backspace><Key.backspace>OLICYBAZAAR.COM<Key.down><Key.enter>
Screenshot: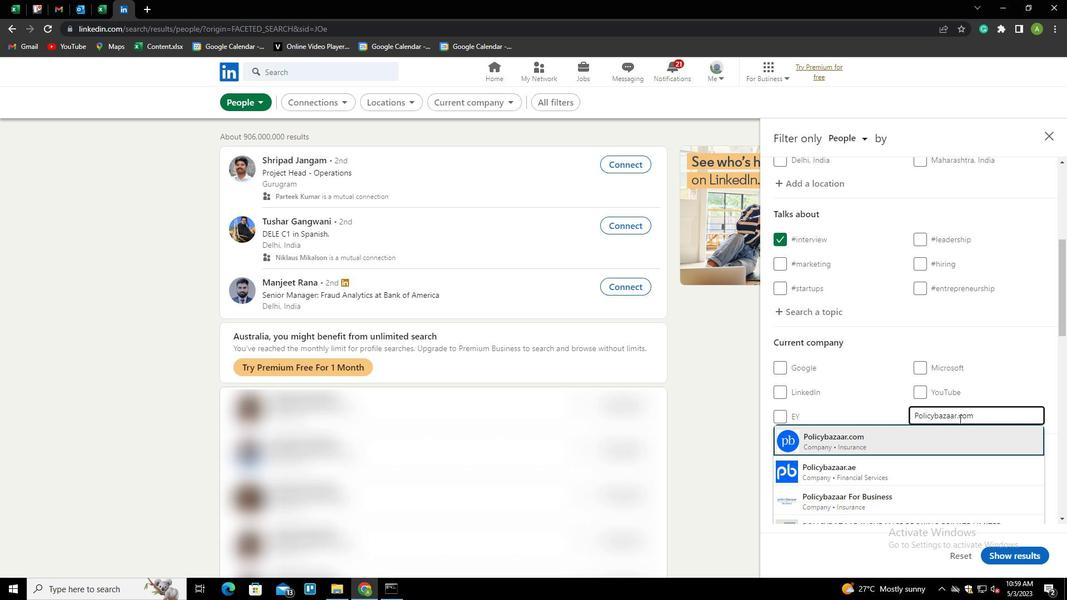 
Action: Mouse scrolled (959, 418) with delta (0, 0)
Screenshot: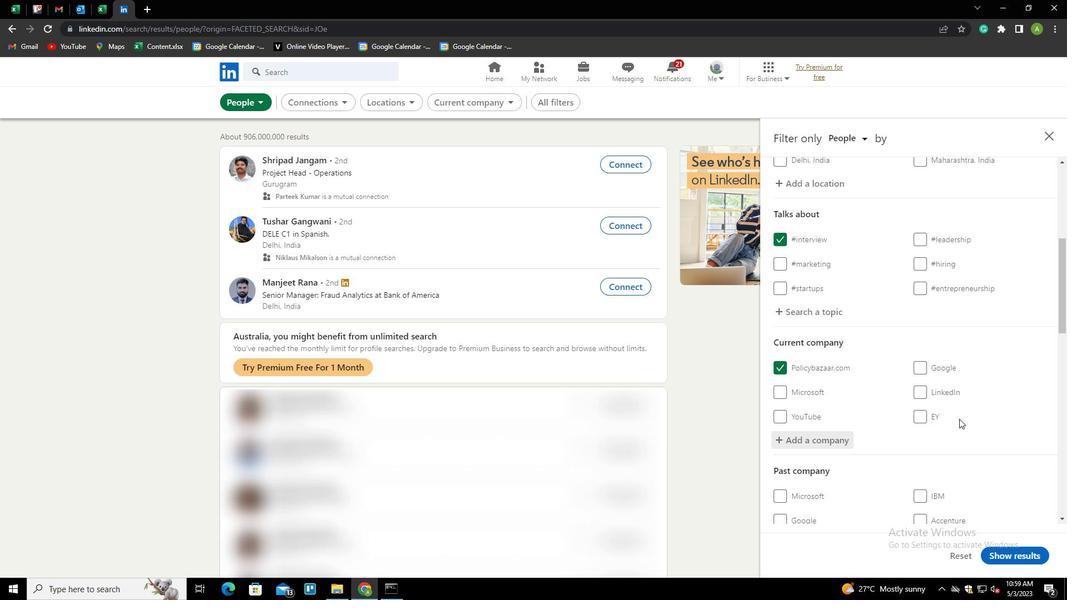 
Action: Mouse scrolled (959, 418) with delta (0, 0)
Screenshot: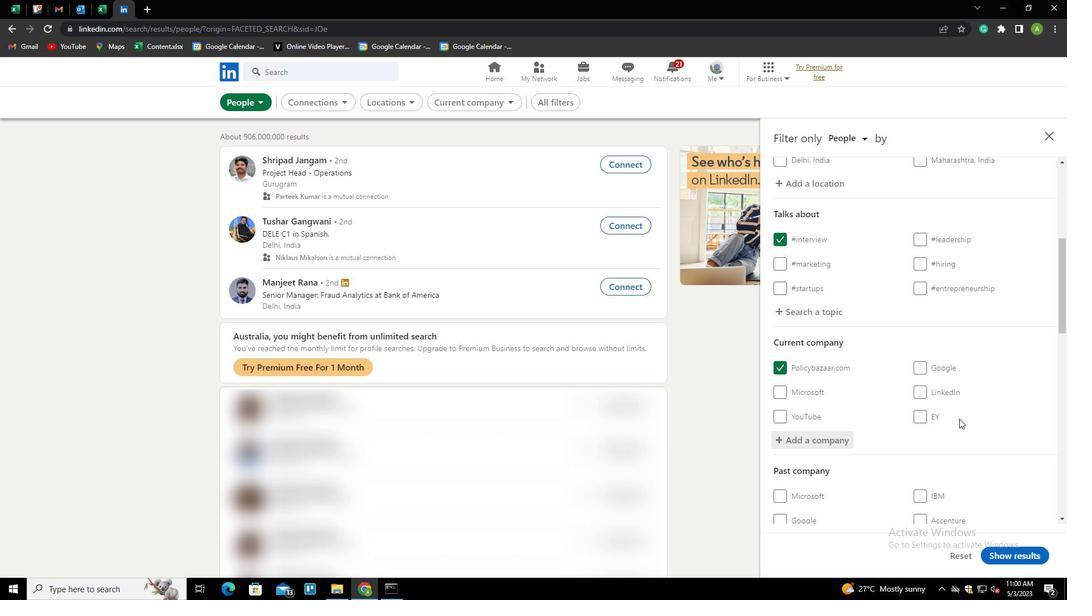 
Action: Mouse scrolled (959, 418) with delta (0, 0)
Screenshot: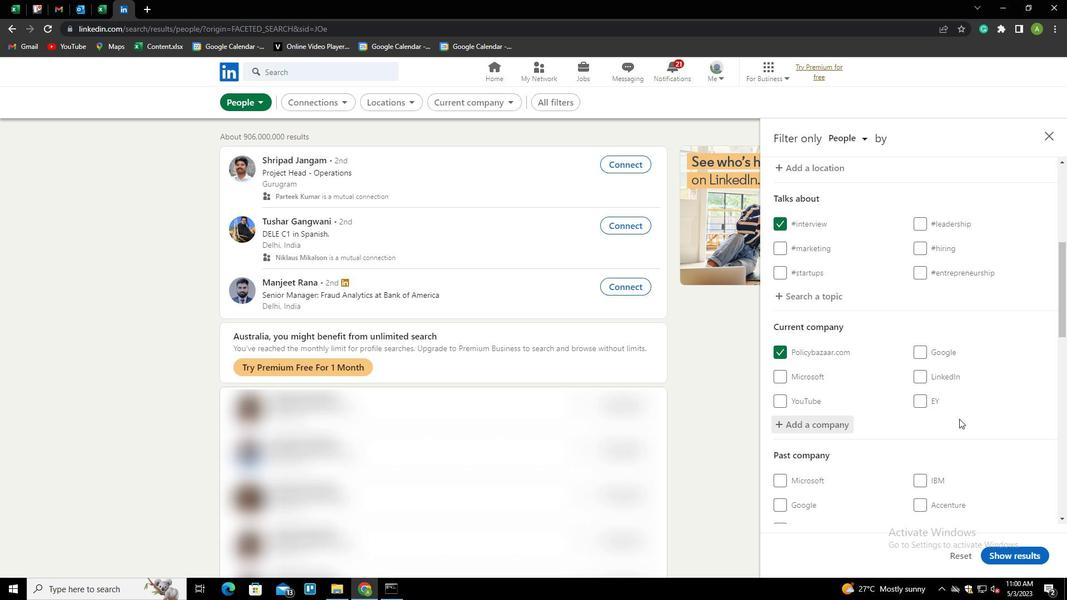 
Action: Mouse scrolled (959, 418) with delta (0, 0)
Screenshot: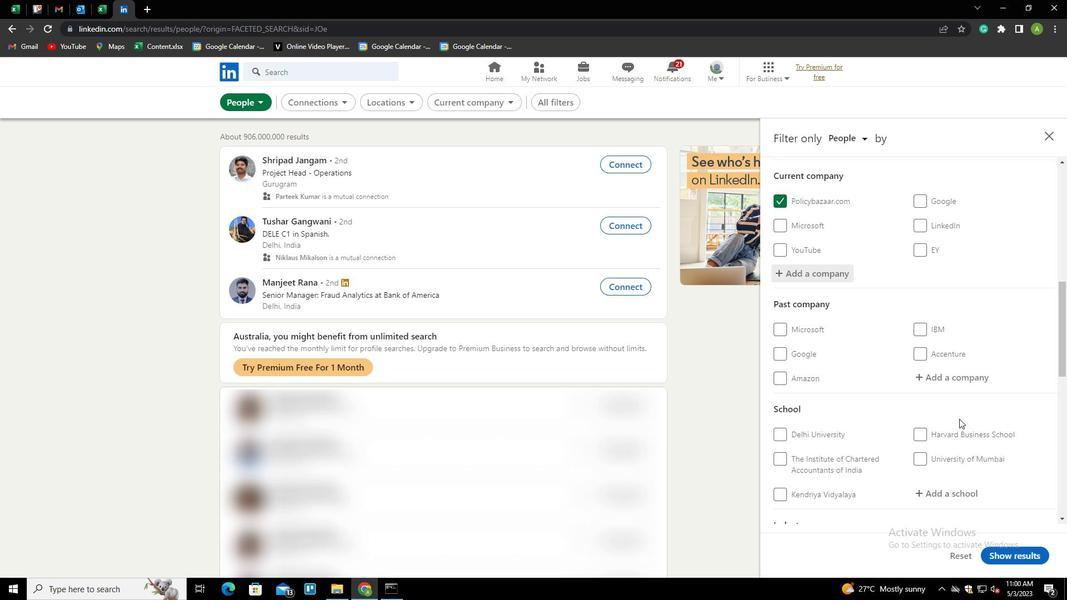 
Action: Mouse scrolled (959, 418) with delta (0, 0)
Screenshot: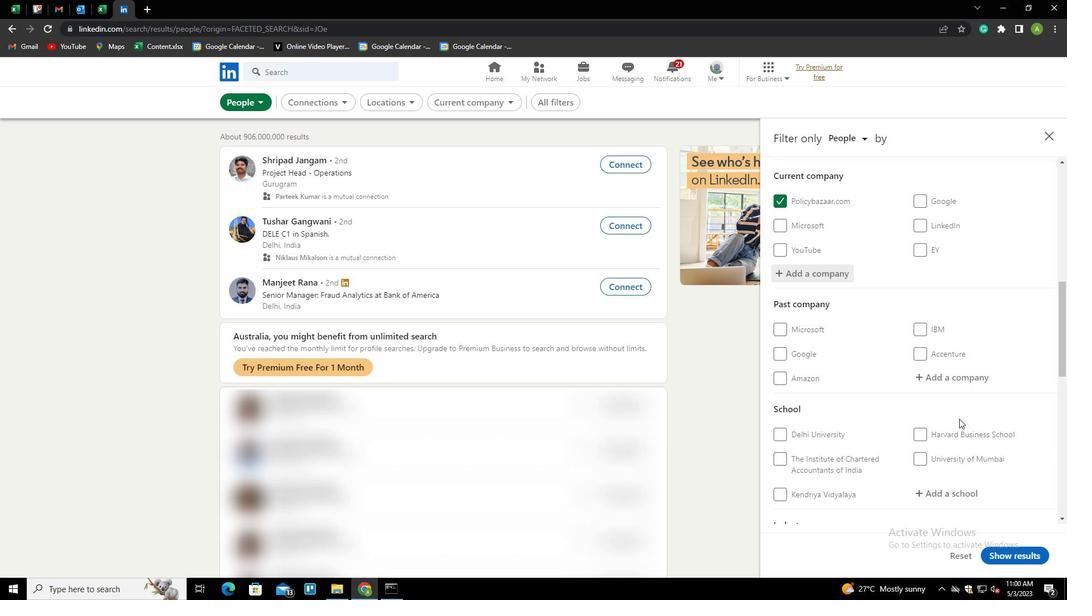 
Action: Mouse moved to (953, 385)
Screenshot: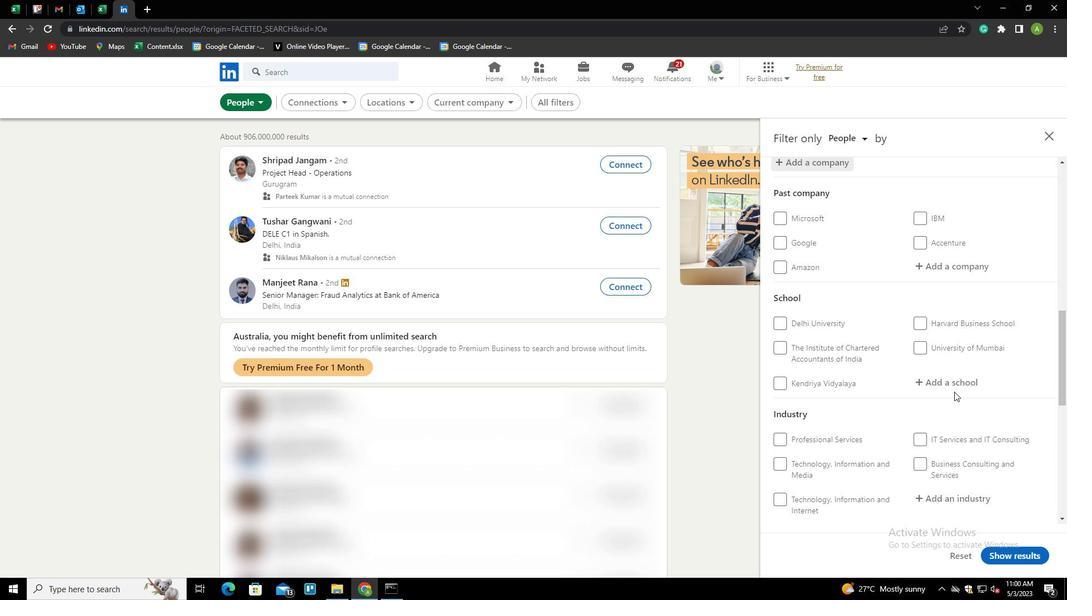 
Action: Mouse pressed left at (953, 385)
Screenshot: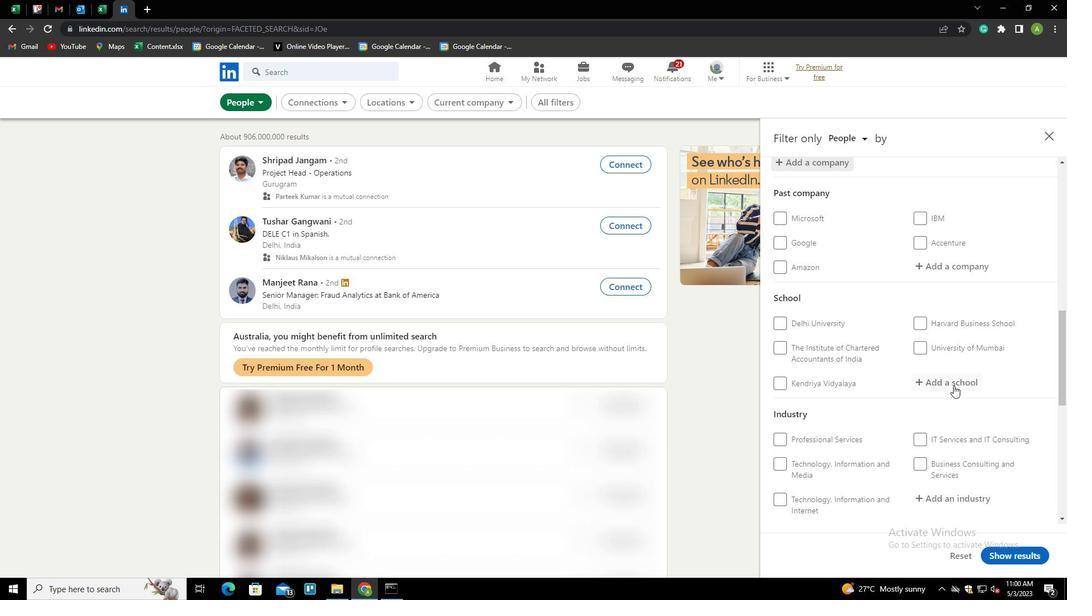 
Action: Key pressed <Key.shift>PUNE<Key.space><Key.shift><Key.shift>VIDYARTHI<Key.space><Key.shift>GRIS<Key.backspace>HAS<Key.space><Key.shift>COLLEGE<Key.space><Key.shift><Key.shift><Key.shift>OF<Key.space><Key.shift>SCIENCE<Key.space><Key.shift><Key.shift><Key.shift><Key.shift>&<Key.down><Key.enter>
Screenshot: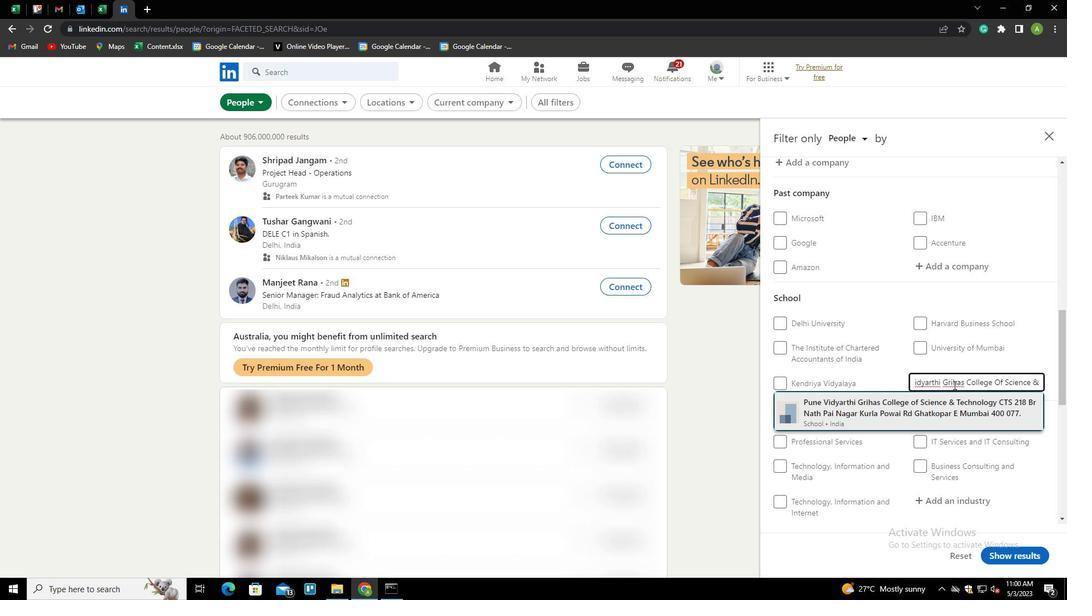 
Action: Mouse scrolled (953, 384) with delta (0, 0)
Screenshot: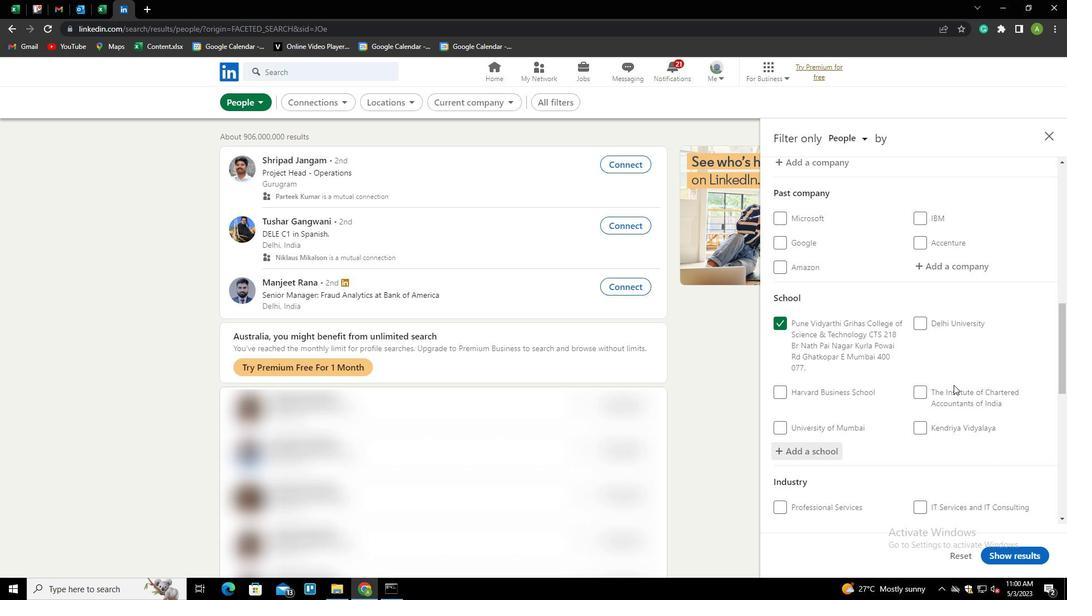 
Action: Mouse scrolled (953, 384) with delta (0, 0)
Screenshot: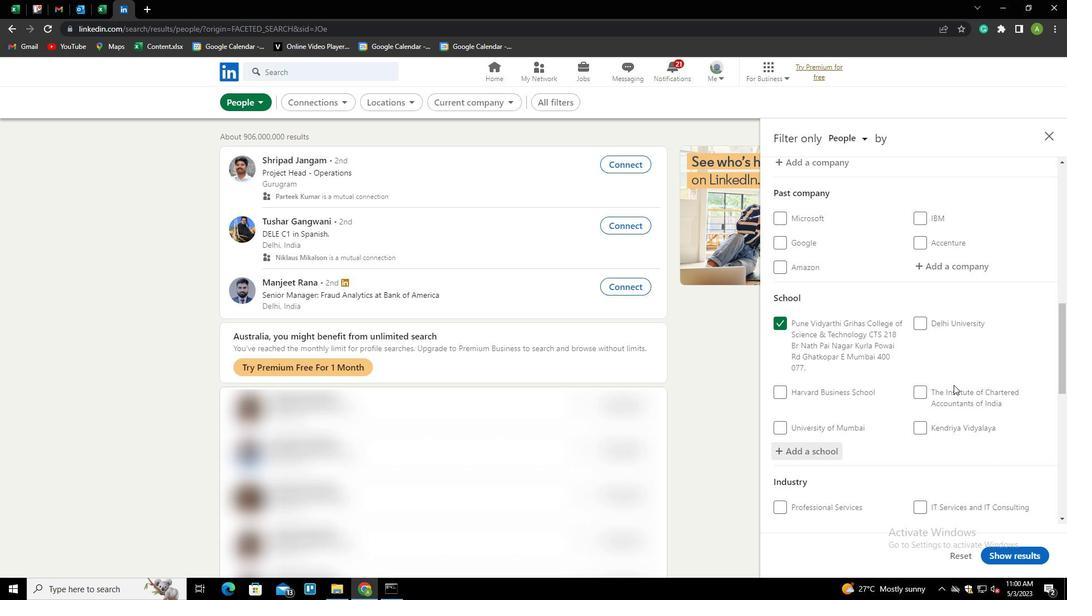 
Action: Mouse scrolled (953, 384) with delta (0, 0)
Screenshot: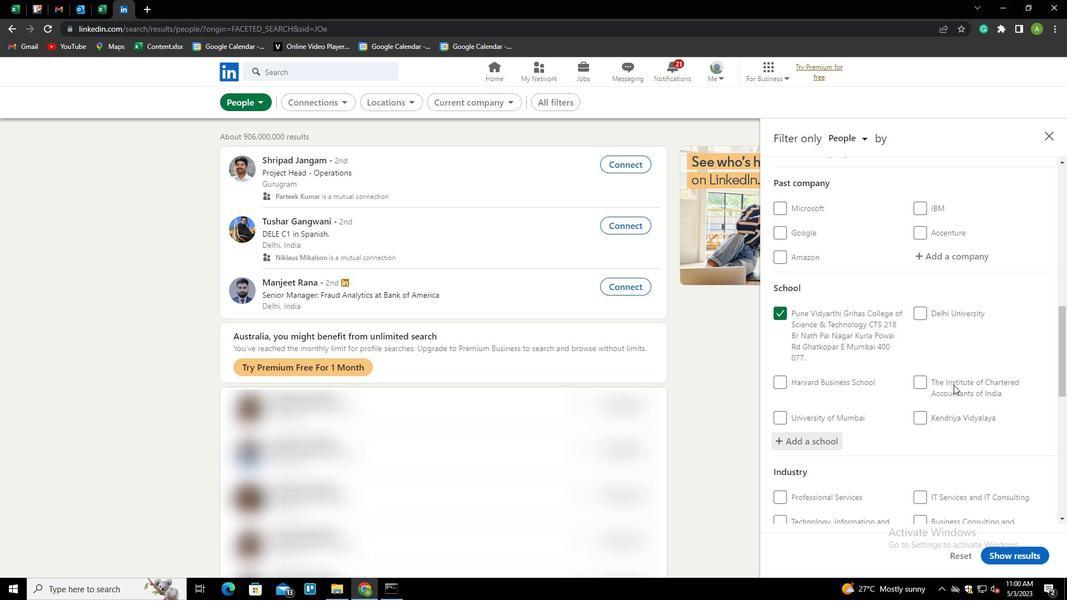 
Action: Mouse scrolled (953, 384) with delta (0, 0)
Screenshot: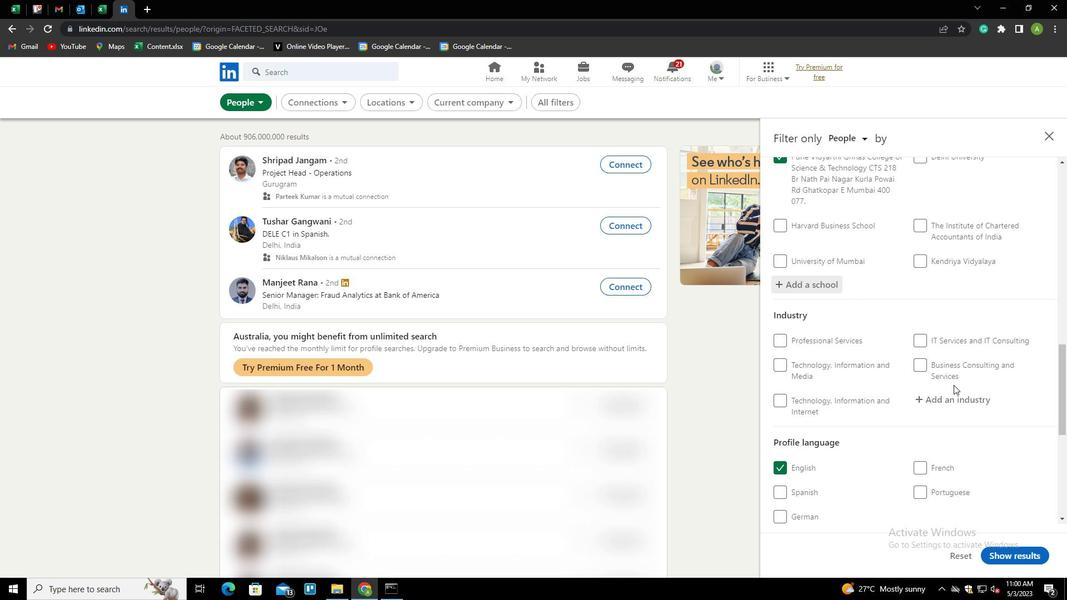 
Action: Mouse moved to (948, 338)
Screenshot: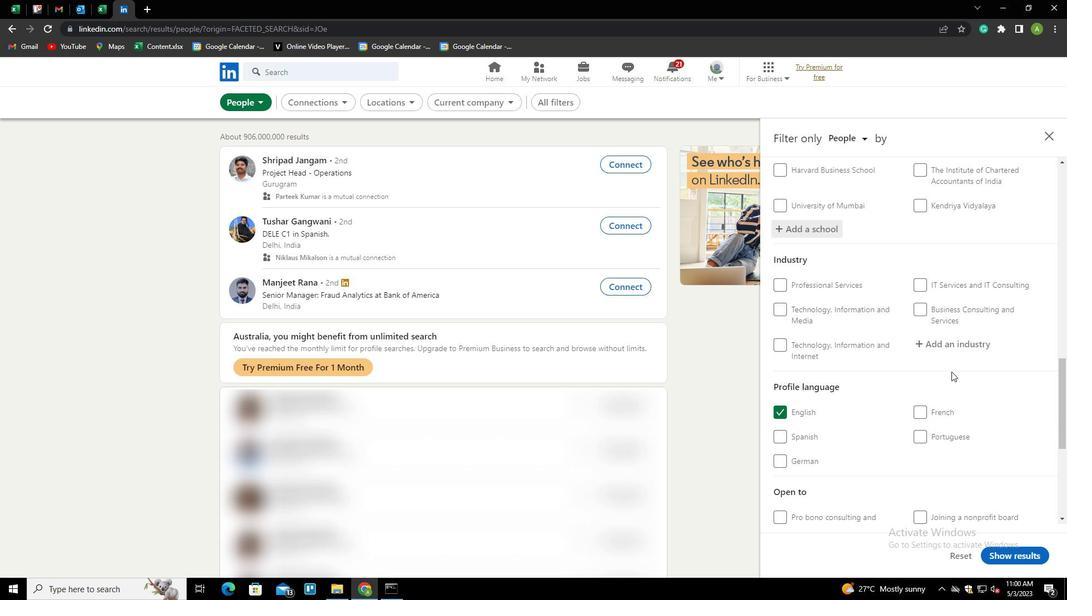 
Action: Mouse pressed left at (948, 338)
Screenshot: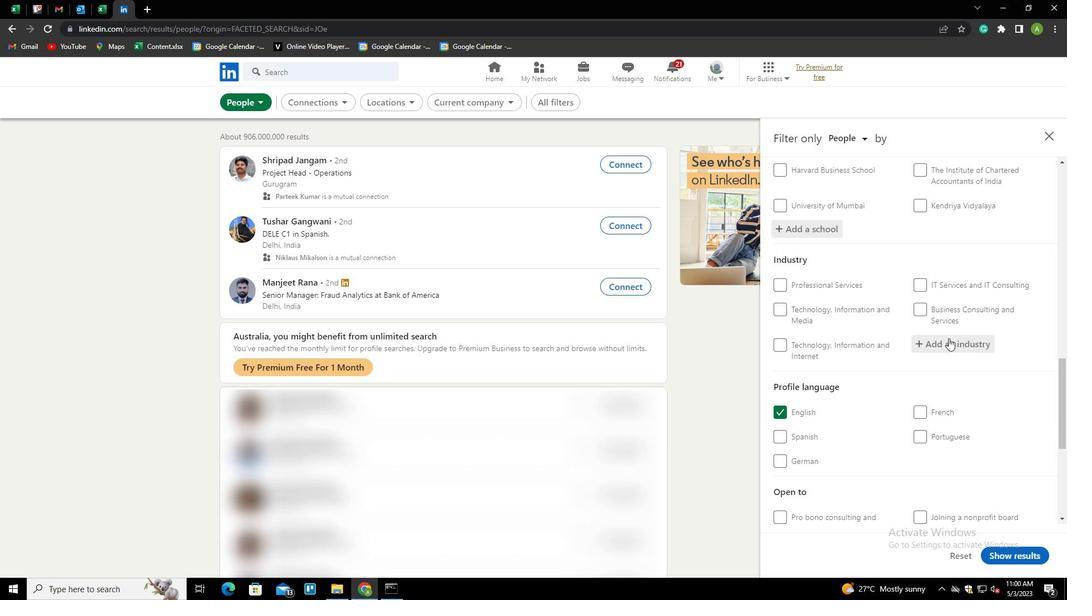 
Action: Key pressed <Key.shift><Key.shift><Key.shift><Key.shift><Key.shift><Key.shift><Key.shift><Key.shift><Key.shift><Key.shift><Key.shift><Key.shift><Key.shift><Key.shift><Key.shift><Key.shift><Key.shift><Key.shift><Key.shift><Key.shift><Key.shift><Key.shift><Key.shift><Key.shift><Key.shift><Key.shift><Key.shift><Key.shift><Key.shift><Key.shift><Key.shift><Key.shift><Key.shift><Key.shift><Key.shift><Key.shift><Key.shift><Key.shift>IT<Key.backspace><Key.shift><Key.shift><Key.shift><Key.shift><Key.shift><Key.shift><Key.shift><Key.shift><Key.shift><Key.shift><Key.shift><Key.shift><Key.shift><Key.shift><Key.shift><Key.shift><Key.shift><Key.shift><Key.shift><Key.shift><Key.shift><Key.shift><Key.shift><Key.shift><Key.shift><Key.shift>T<Key.space><Key.shift>SERVICES<Key.down><Key.enter>
Screenshot: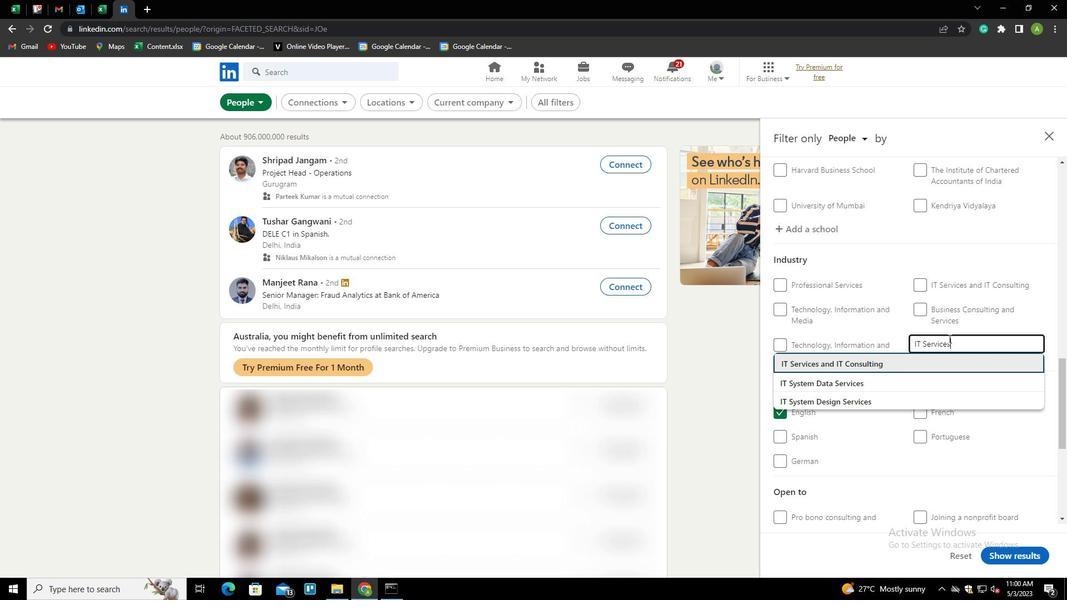
Action: Mouse scrolled (948, 337) with delta (0, 0)
Screenshot: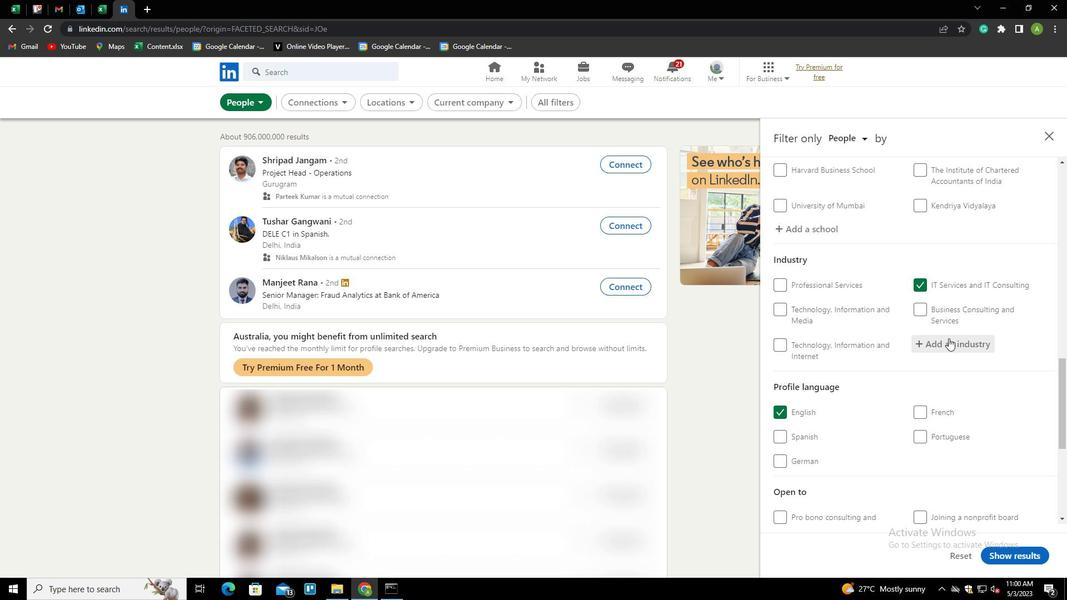 
Action: Mouse scrolled (948, 337) with delta (0, 0)
Screenshot: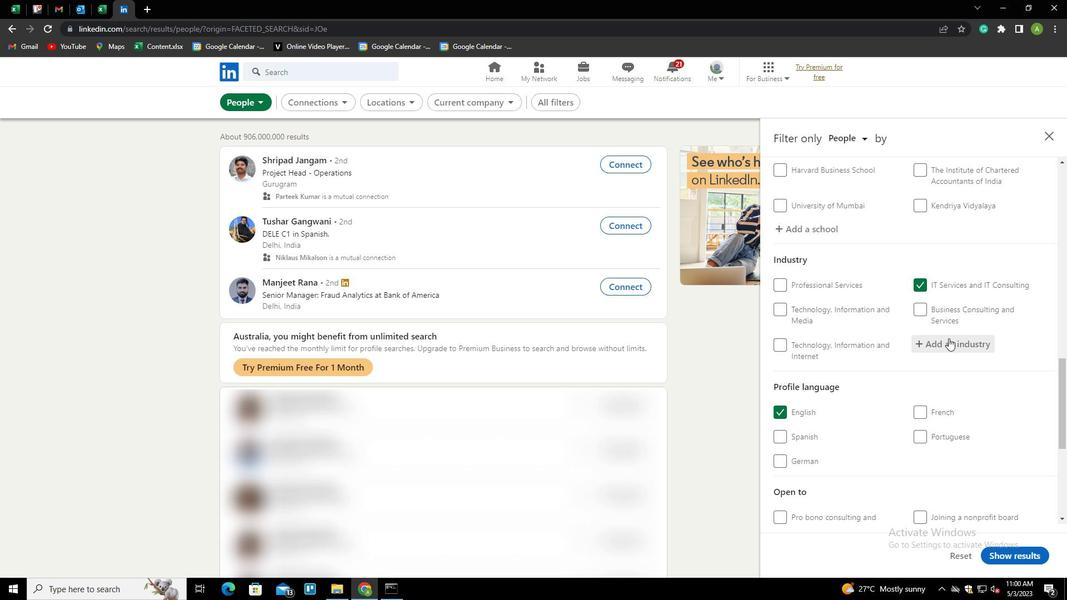 
Action: Mouse scrolled (948, 337) with delta (0, 0)
Screenshot: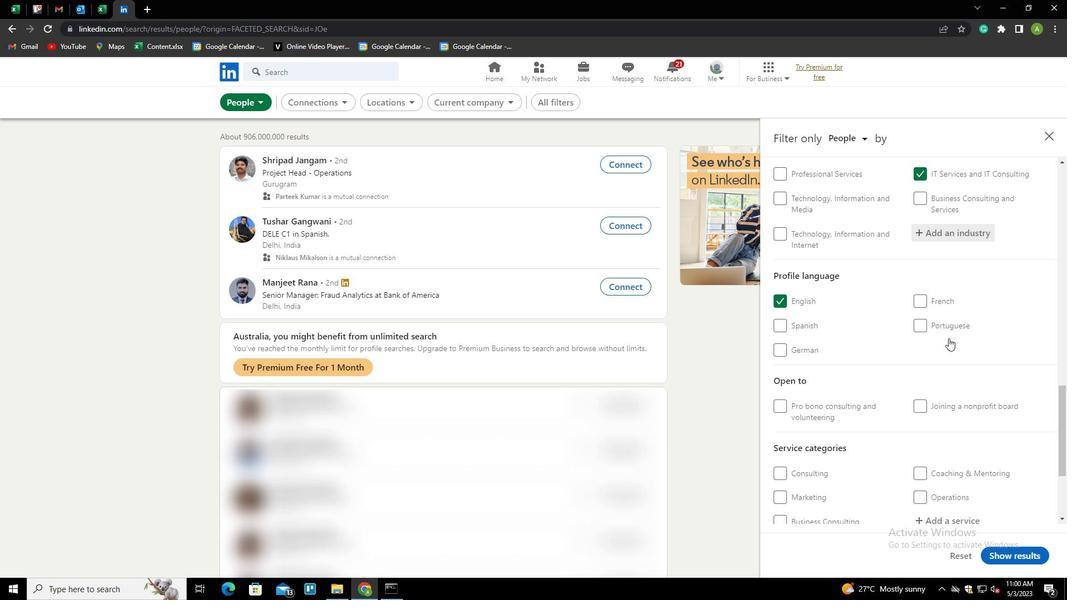 
Action: Mouse moved to (929, 457)
Screenshot: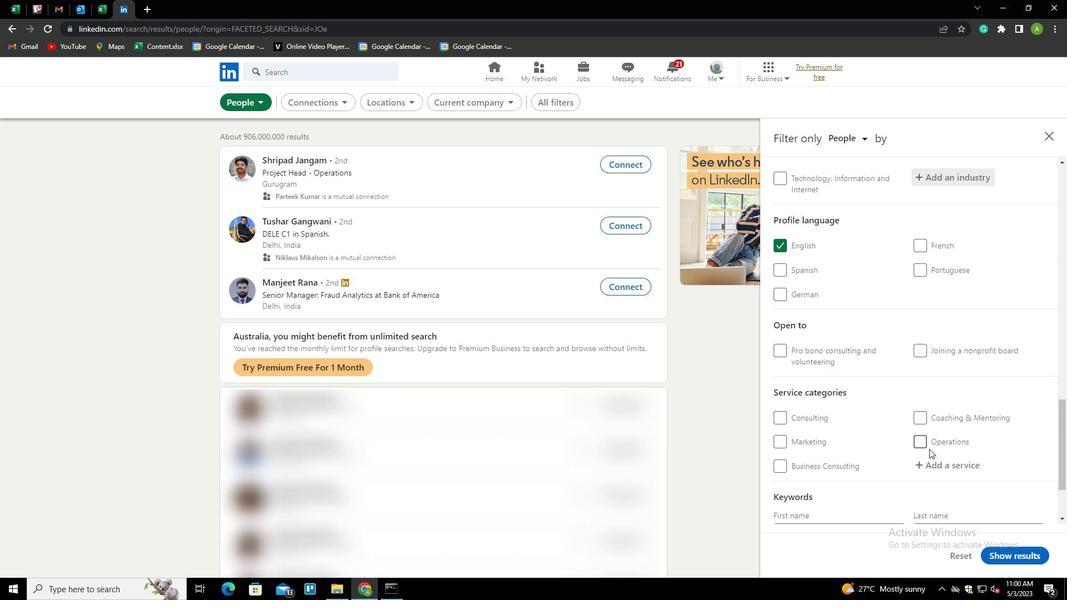 
Action: Mouse pressed left at (929, 457)
Screenshot: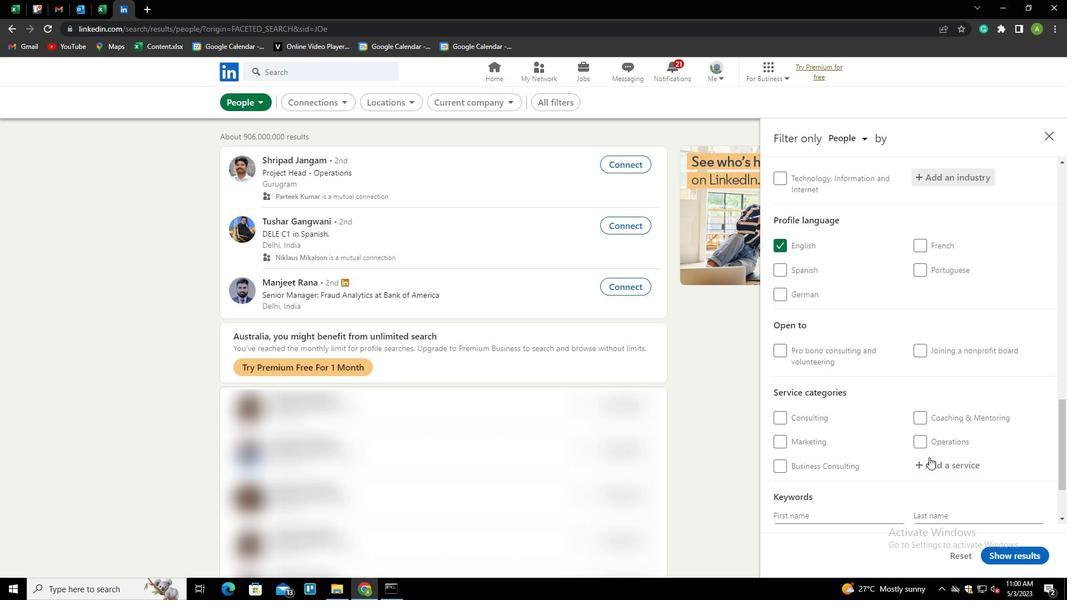 
Action: Mouse moved to (929, 457)
Screenshot: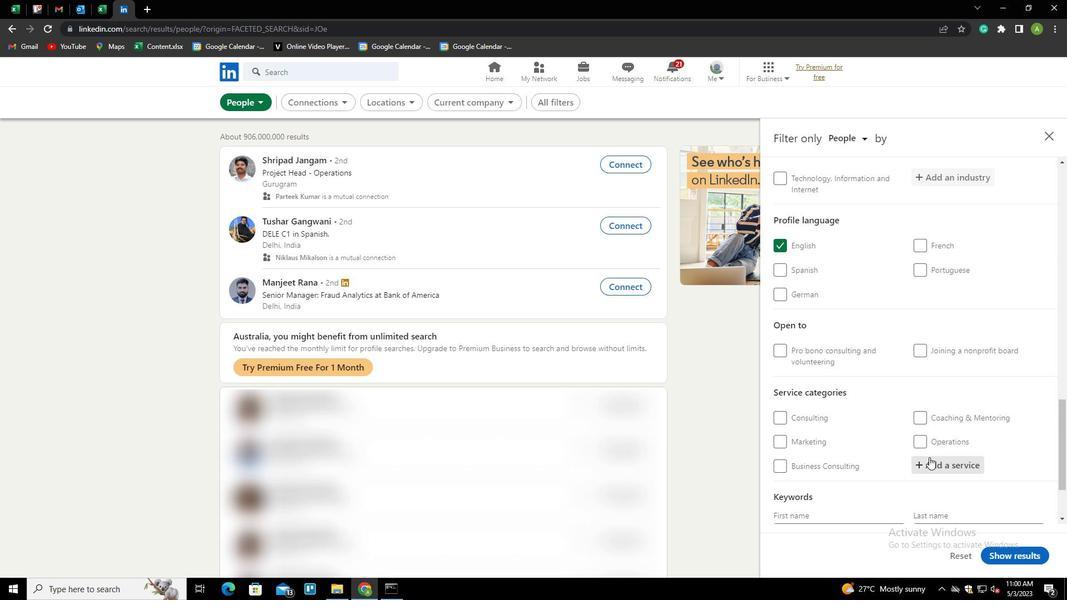 
Action: Mouse scrolled (929, 456) with delta (0, 0)
Screenshot: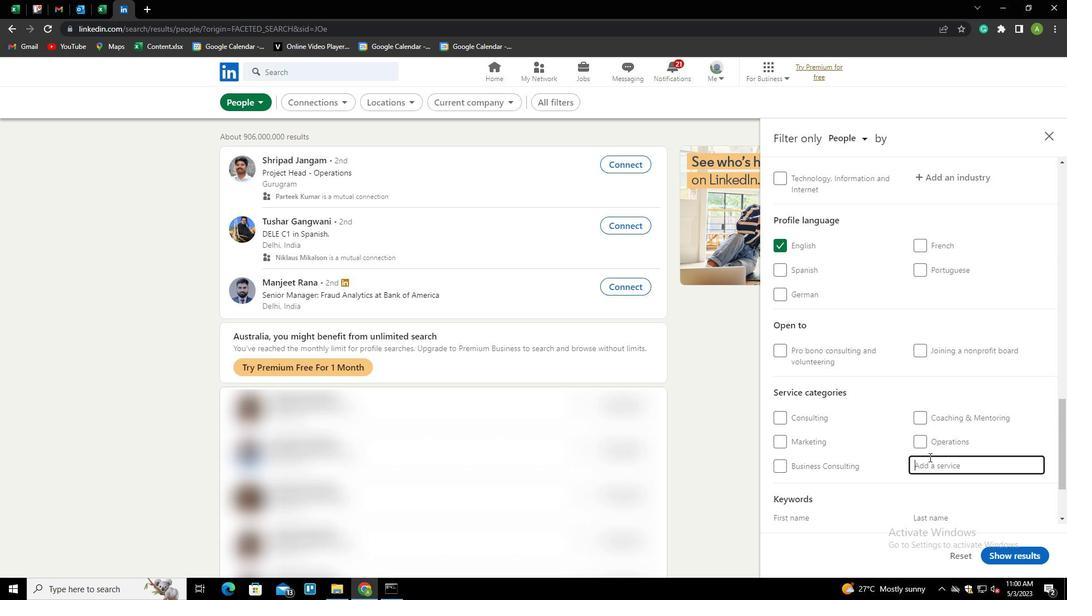 
Action: Mouse scrolled (929, 456) with delta (0, 0)
Screenshot: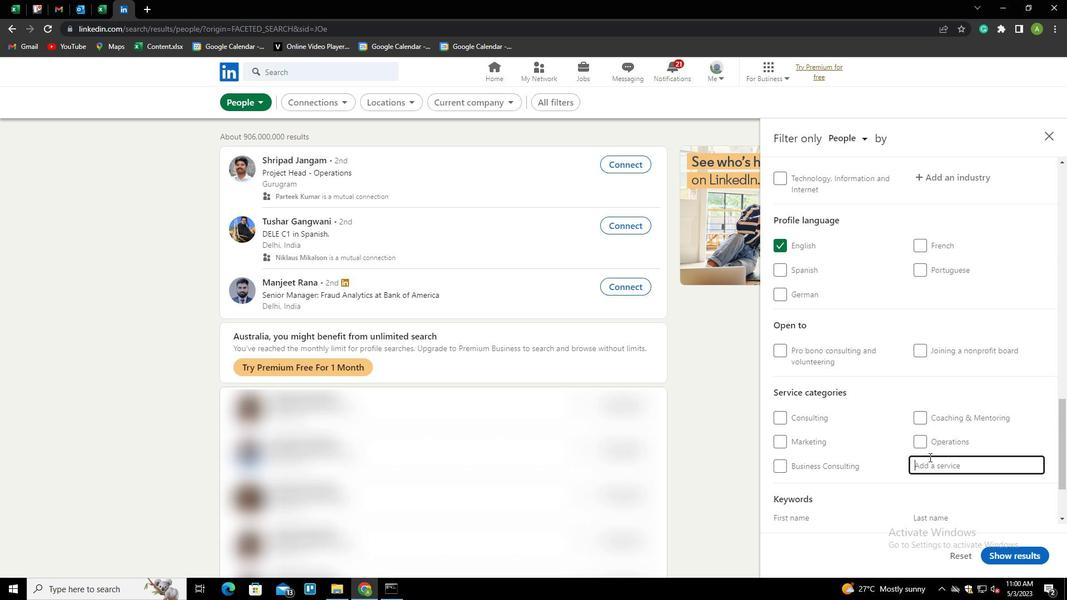 
Action: Mouse moved to (929, 452)
Screenshot: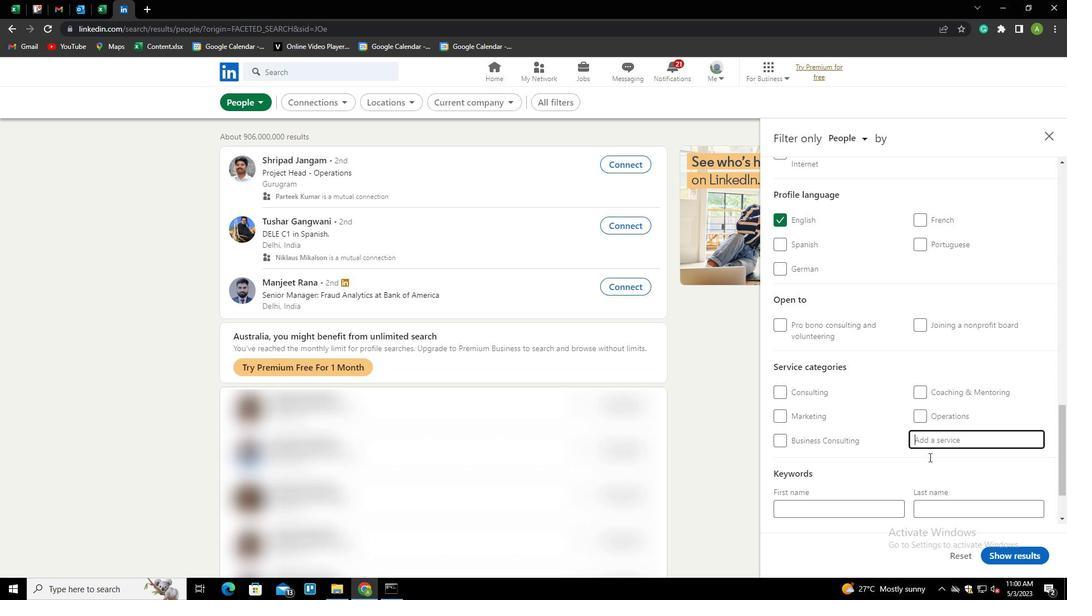 
Action: Key pressed <Key.shift>PUBLIC<Key.space><Key.shift>RELATIO<Key.down><Key.enter>
Screenshot: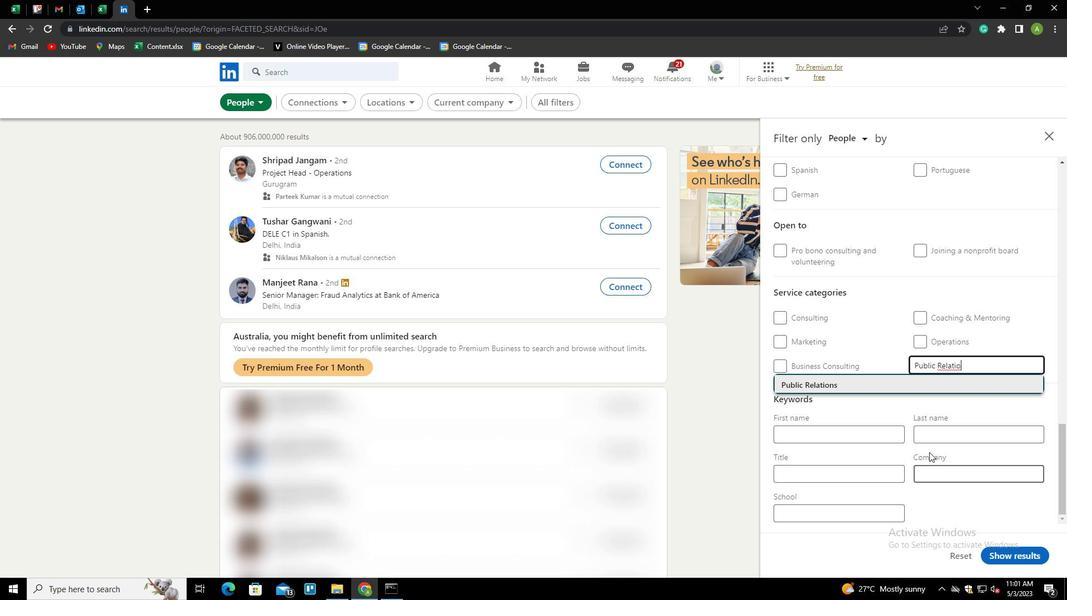 
Action: Mouse scrolled (929, 451) with delta (0, 0)
Screenshot: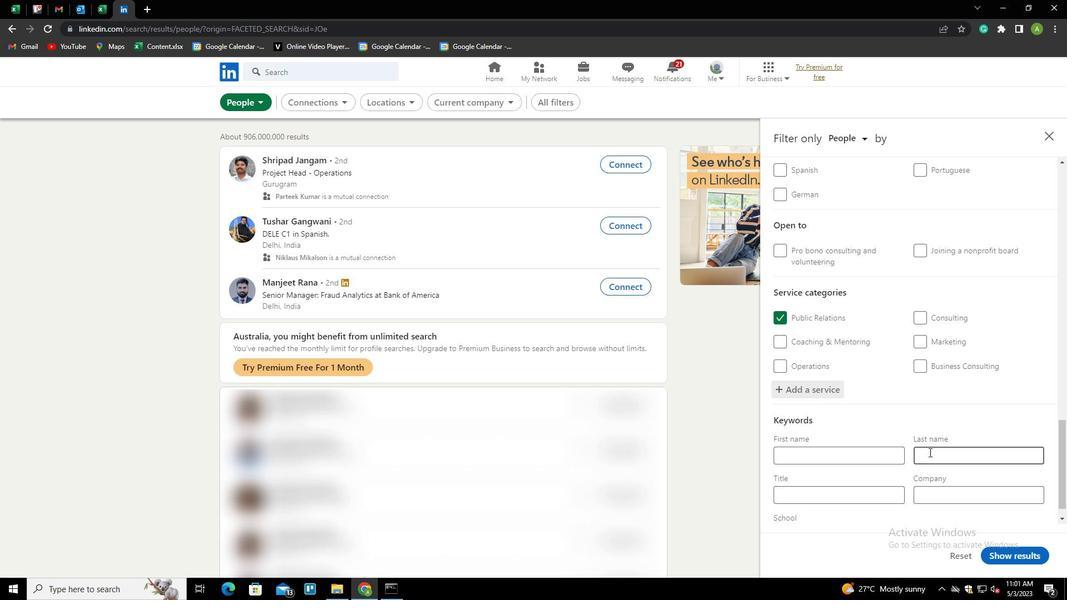 
Action: Mouse scrolled (929, 451) with delta (0, 0)
Screenshot: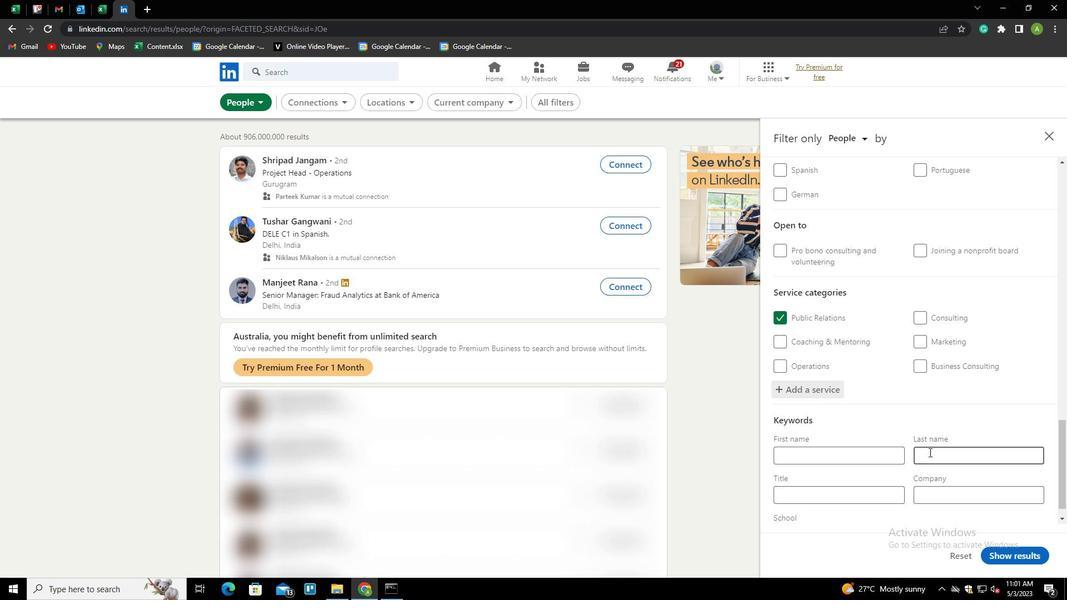 
Action: Mouse scrolled (929, 451) with delta (0, 0)
Screenshot: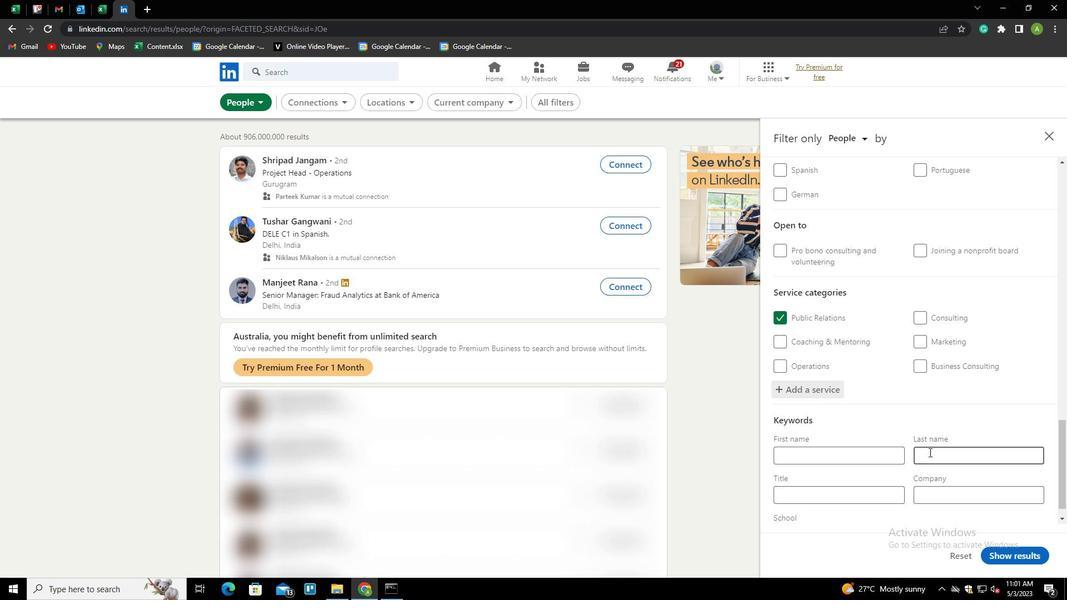 
Action: Mouse scrolled (929, 451) with delta (0, 0)
Screenshot: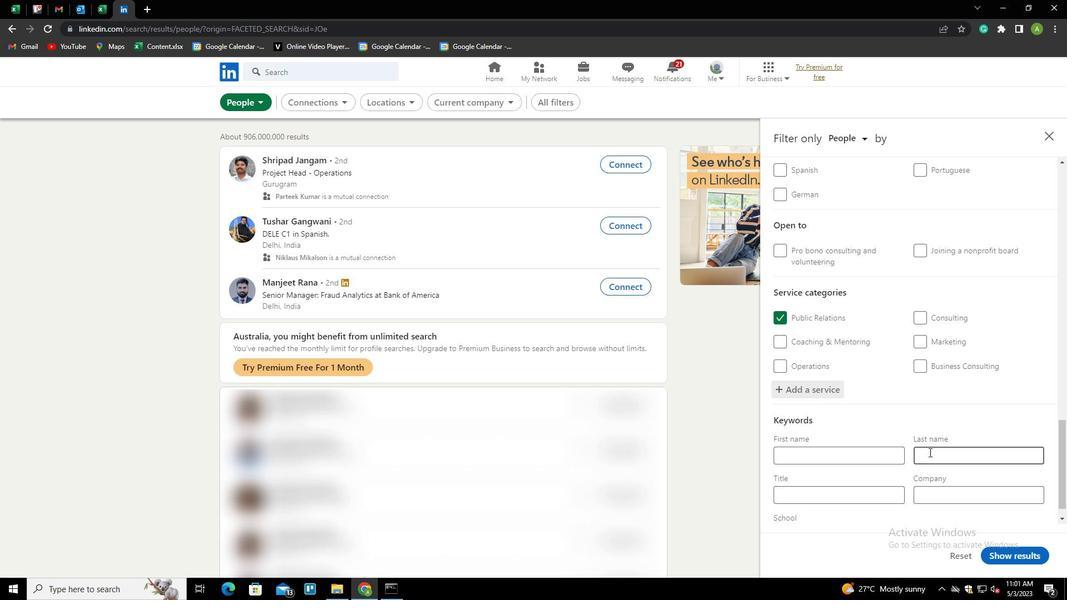 
Action: Mouse scrolled (929, 451) with delta (0, 0)
Screenshot: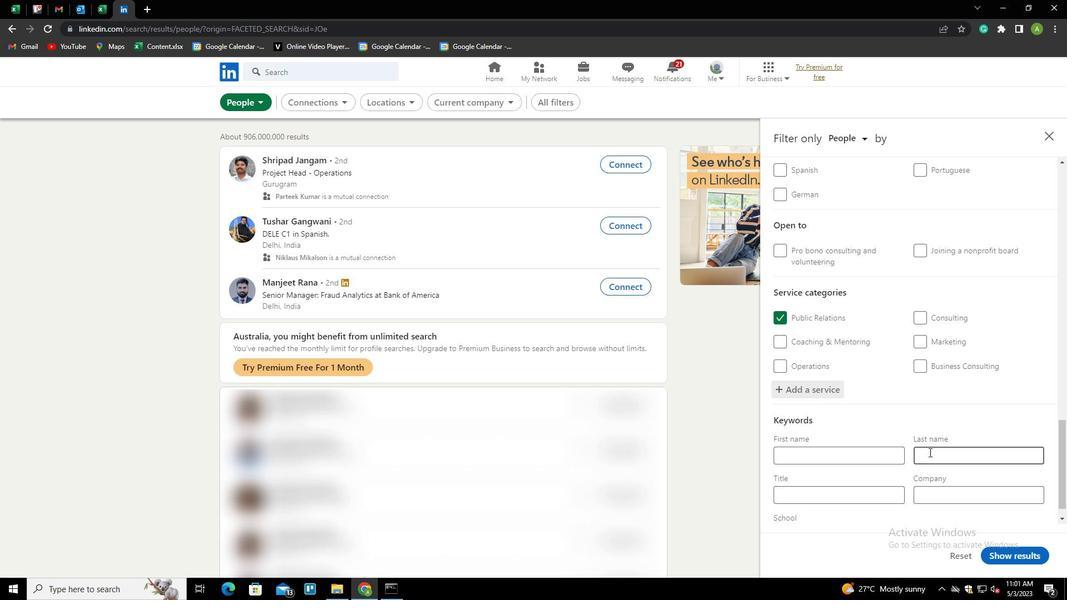 
Action: Mouse scrolled (929, 451) with delta (0, 0)
Screenshot: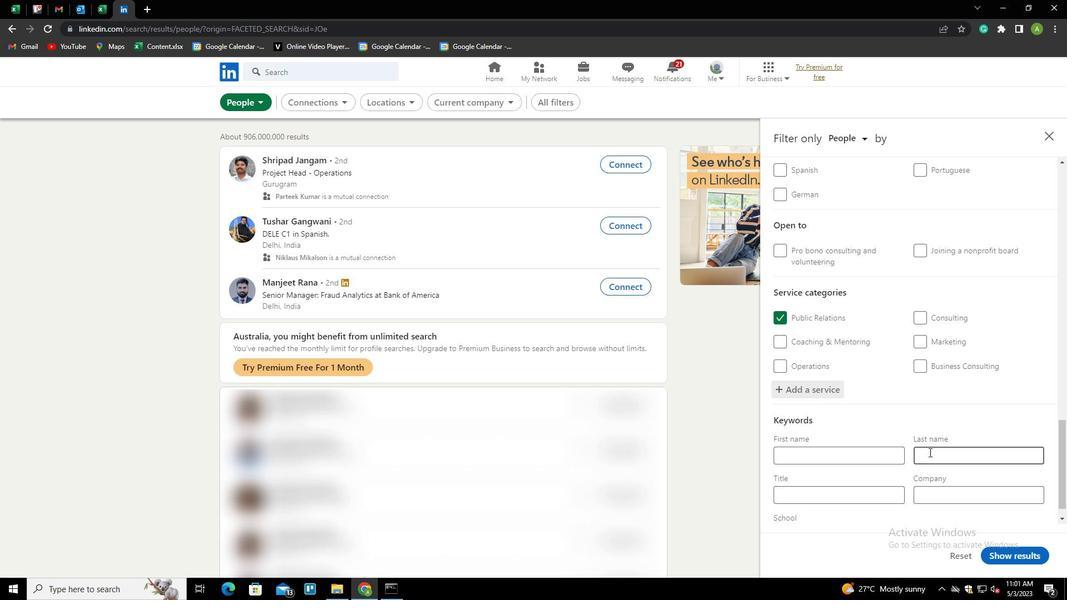 
Action: Mouse moved to (828, 477)
Screenshot: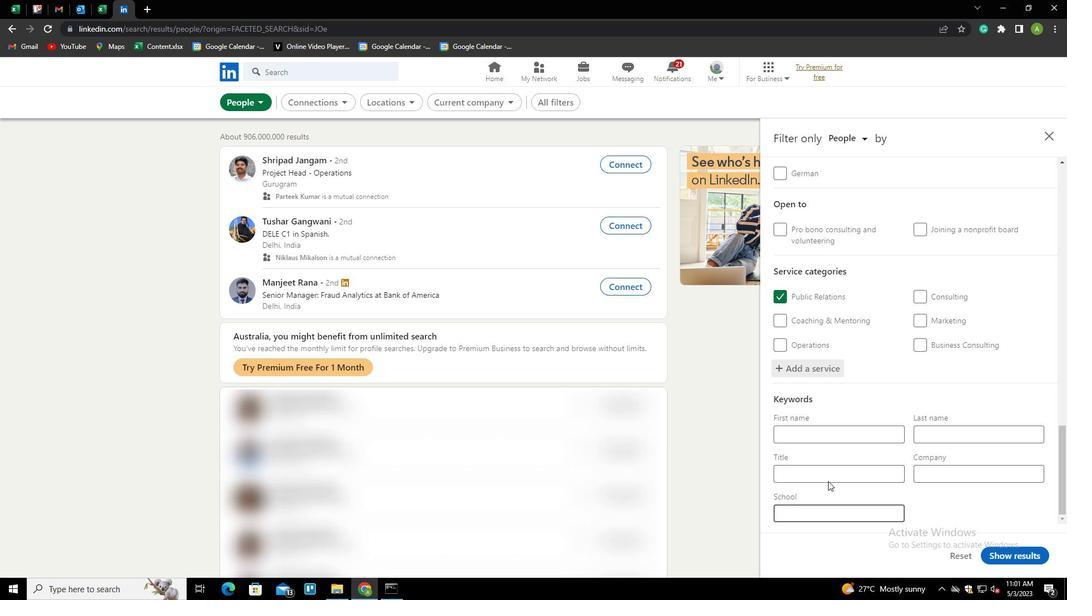 
Action: Mouse pressed left at (828, 477)
Screenshot: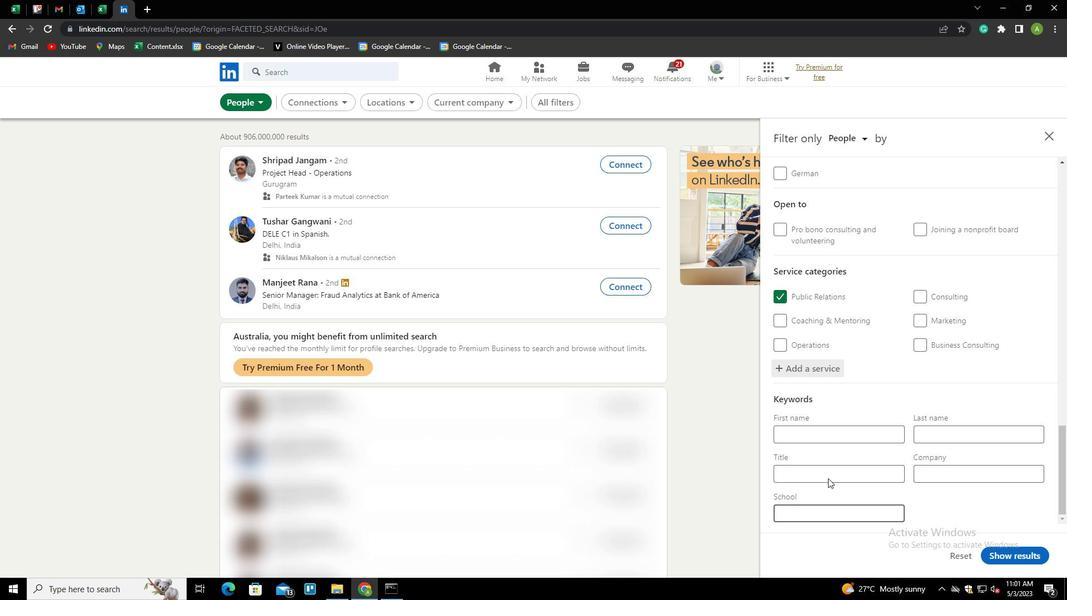 
Action: Mouse moved to (827, 469)
Screenshot: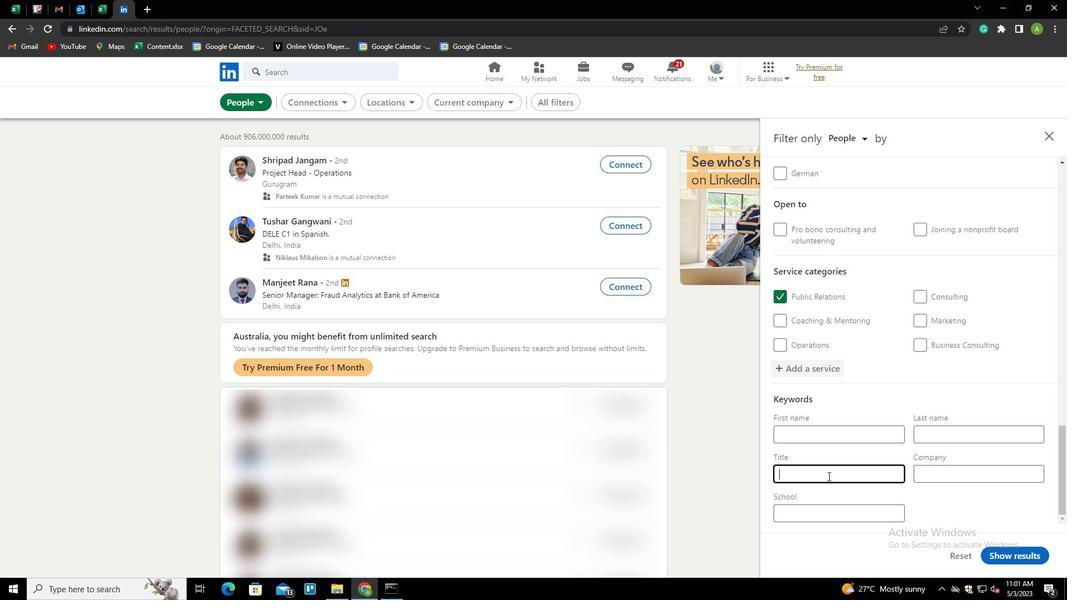 
Action: Mouse pressed left at (827, 469)
Screenshot: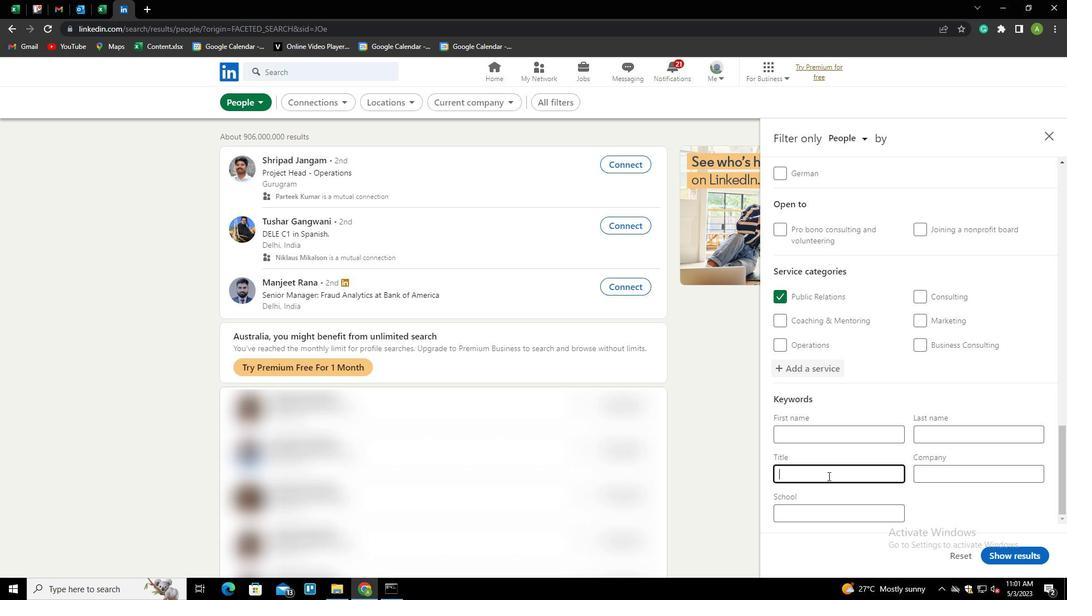 
Action: Key pressed <Key.shift><Key.shift><Key.shift><Key.shift><Key.shift><Key.shift><Key.shift><Key.shift>ORGANIZER
Screenshot: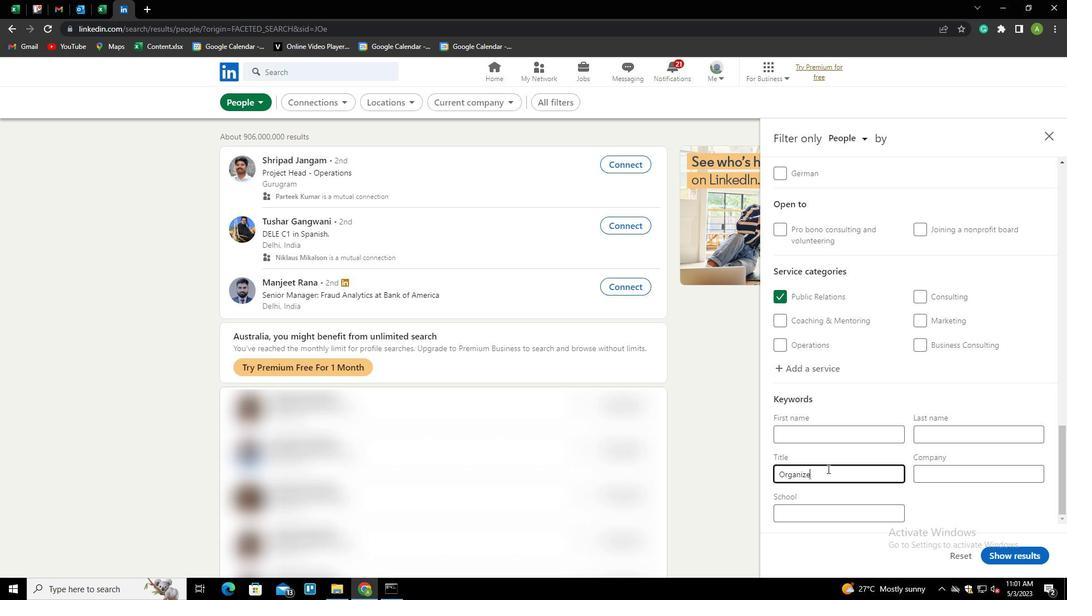 
Action: Mouse moved to (960, 509)
Screenshot: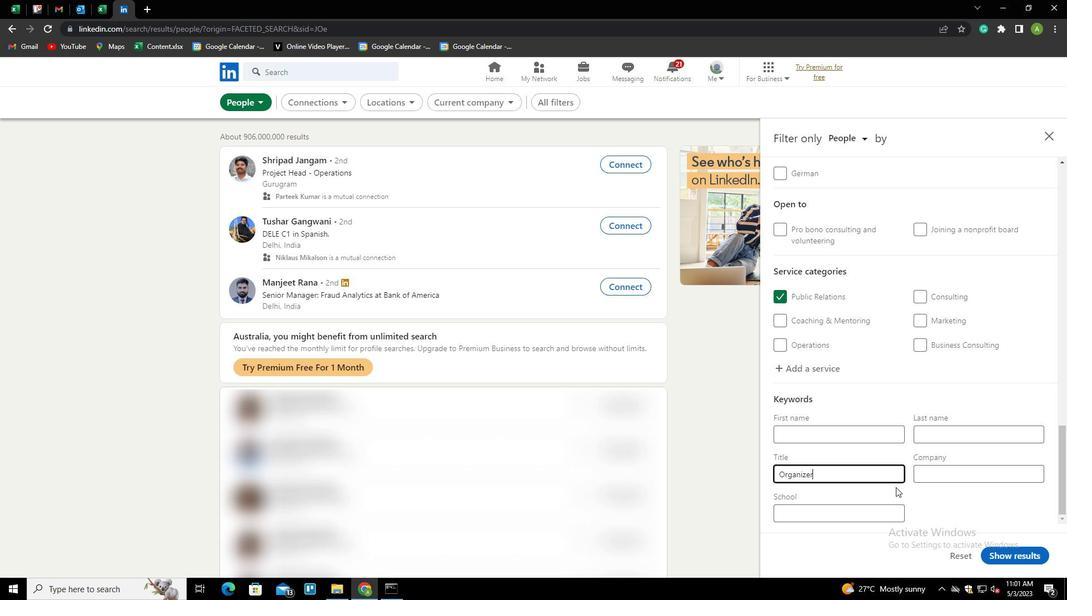 
Action: Mouse pressed left at (960, 509)
Screenshot: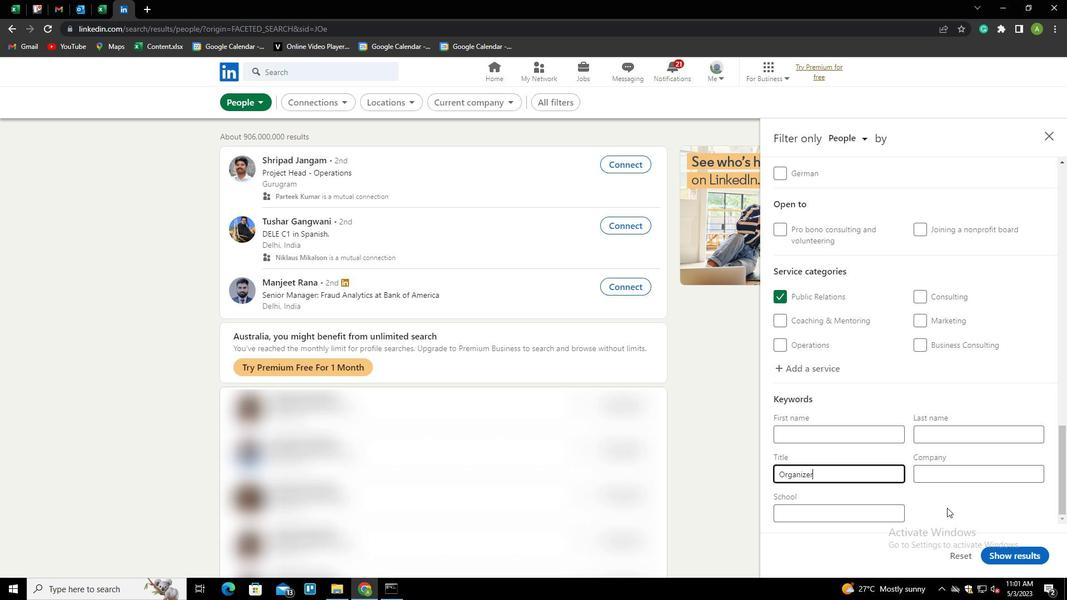 
Action: Mouse moved to (1014, 550)
Screenshot: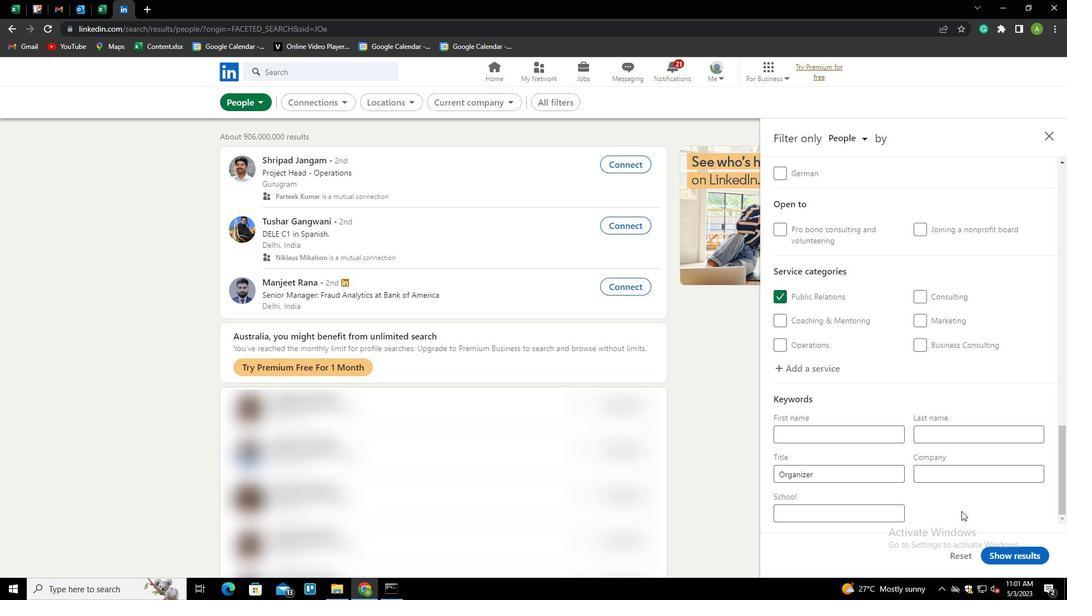 
Action: Mouse pressed left at (1014, 550)
Screenshot: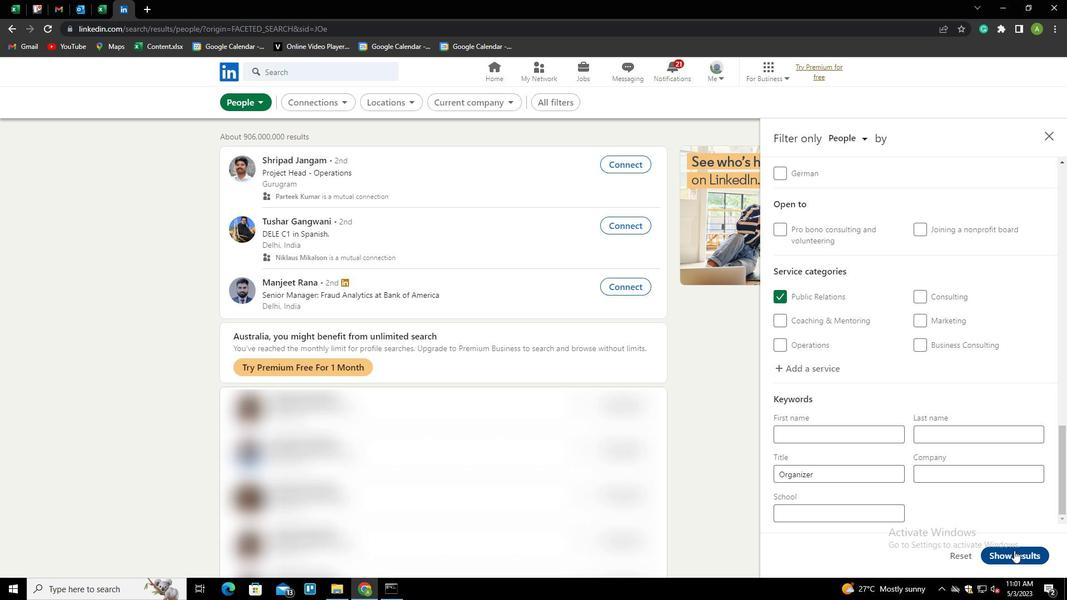 
